 Task: Open a blank sheet, save the file as Kangaroo.txt Insert a picture of 'Kangaroo' with name  ' Kangaroo.png ' Apply border to the image, change style to straight line, color Red and width '1 pt'
Action: Mouse moved to (282, 207)
Screenshot: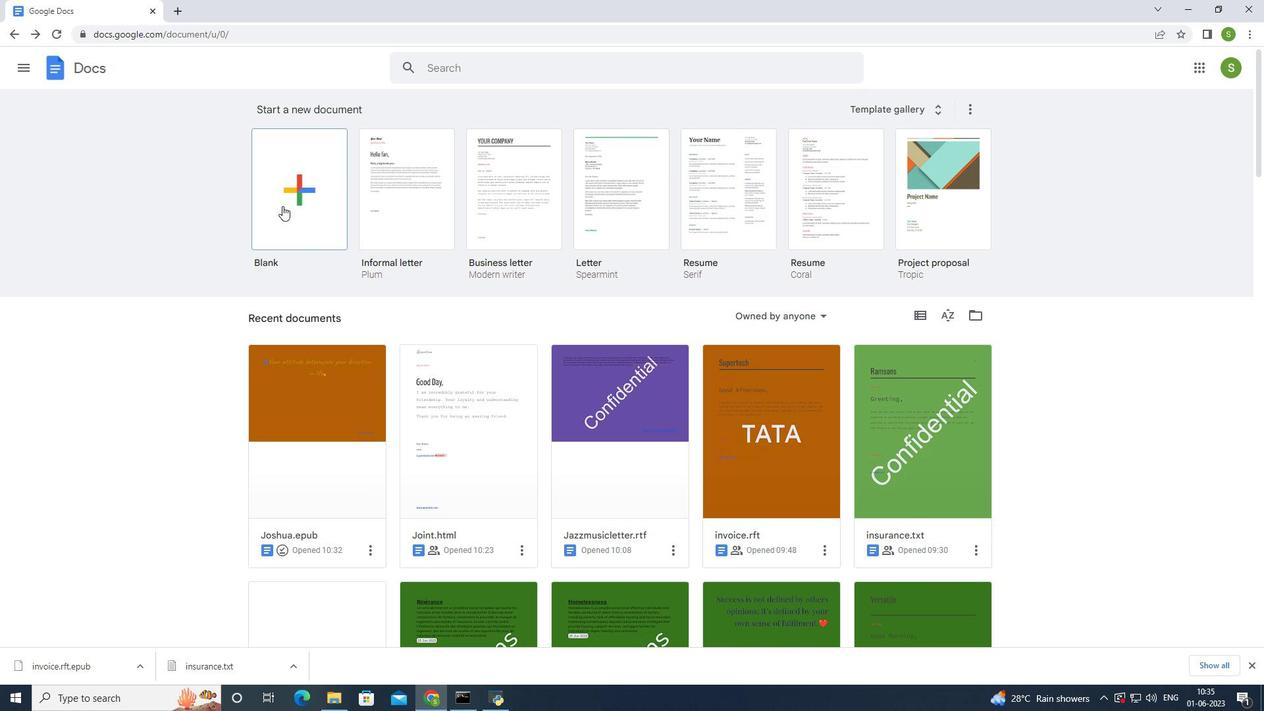 
Action: Mouse pressed left at (282, 207)
Screenshot: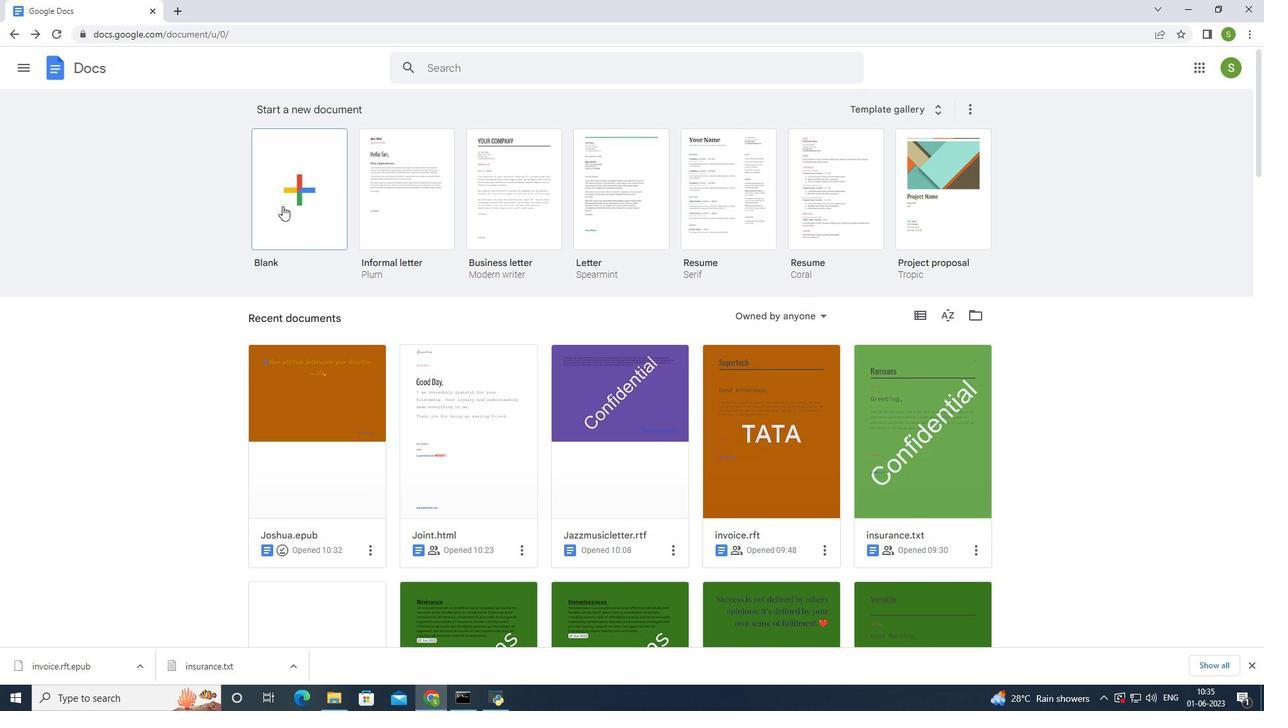 
Action: Mouse moved to (123, 59)
Screenshot: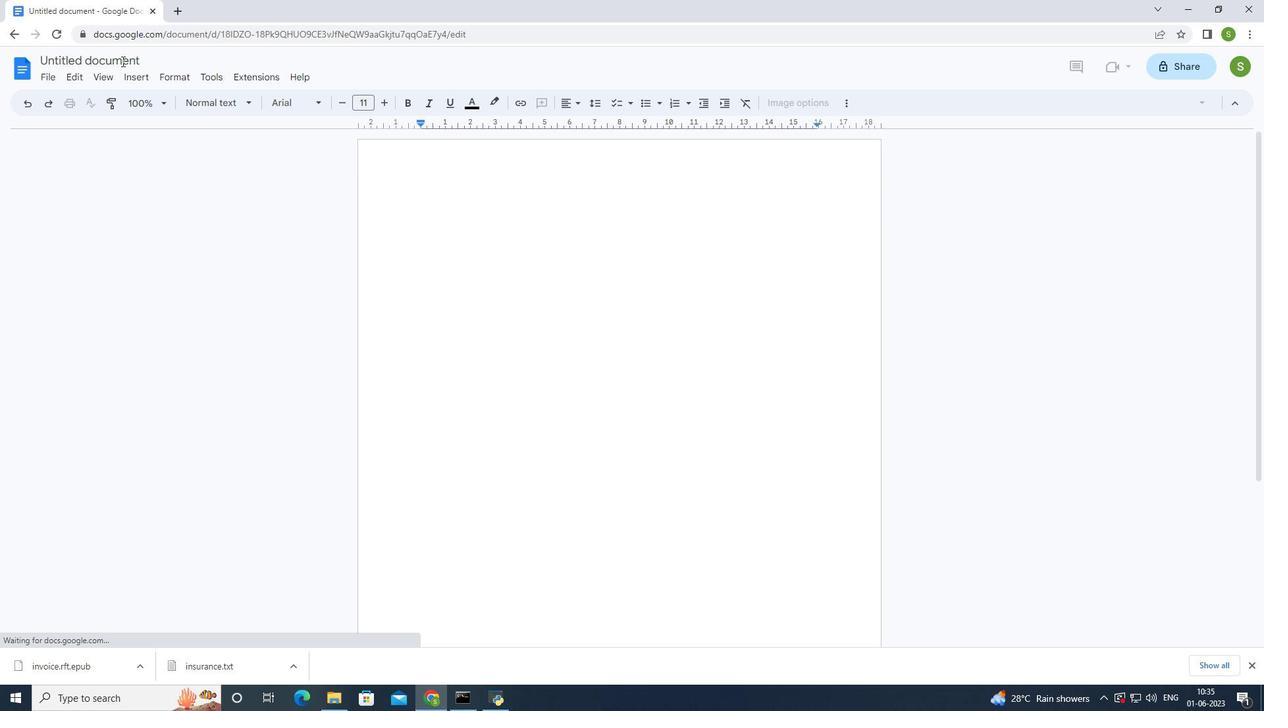 
Action: Mouse pressed left at (123, 59)
Screenshot: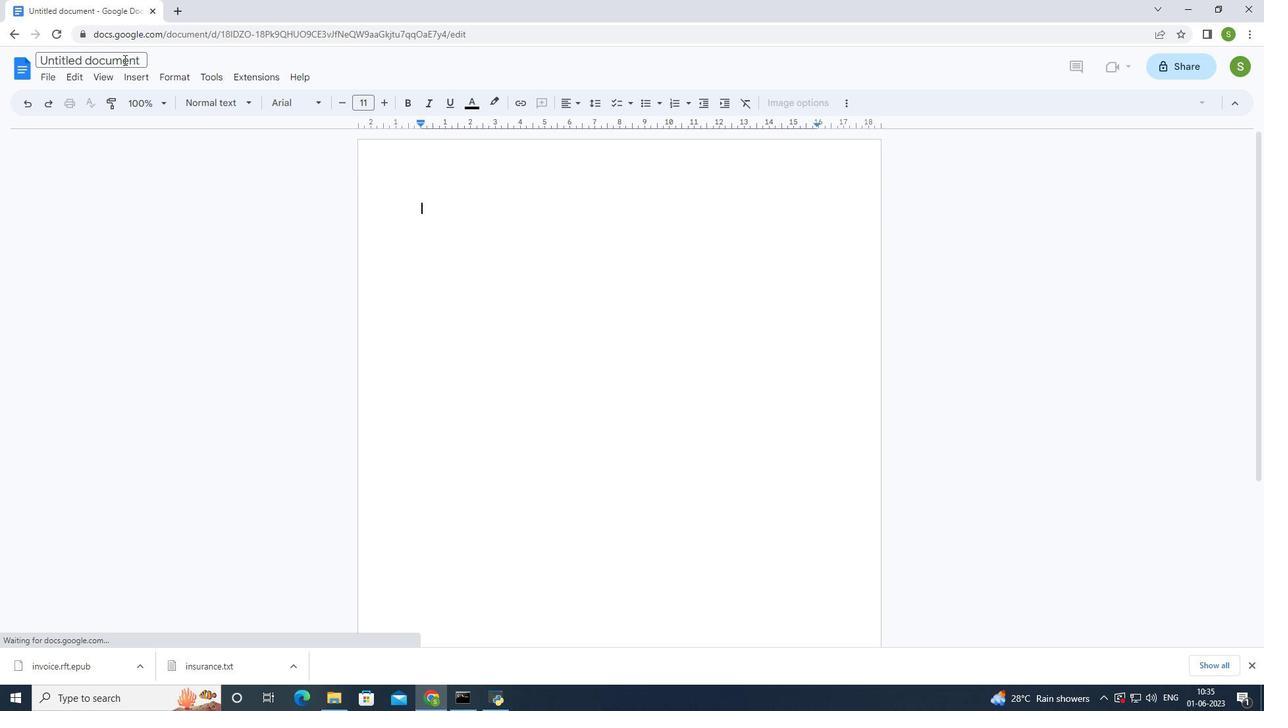 
Action: Mouse moved to (146, 217)
Screenshot: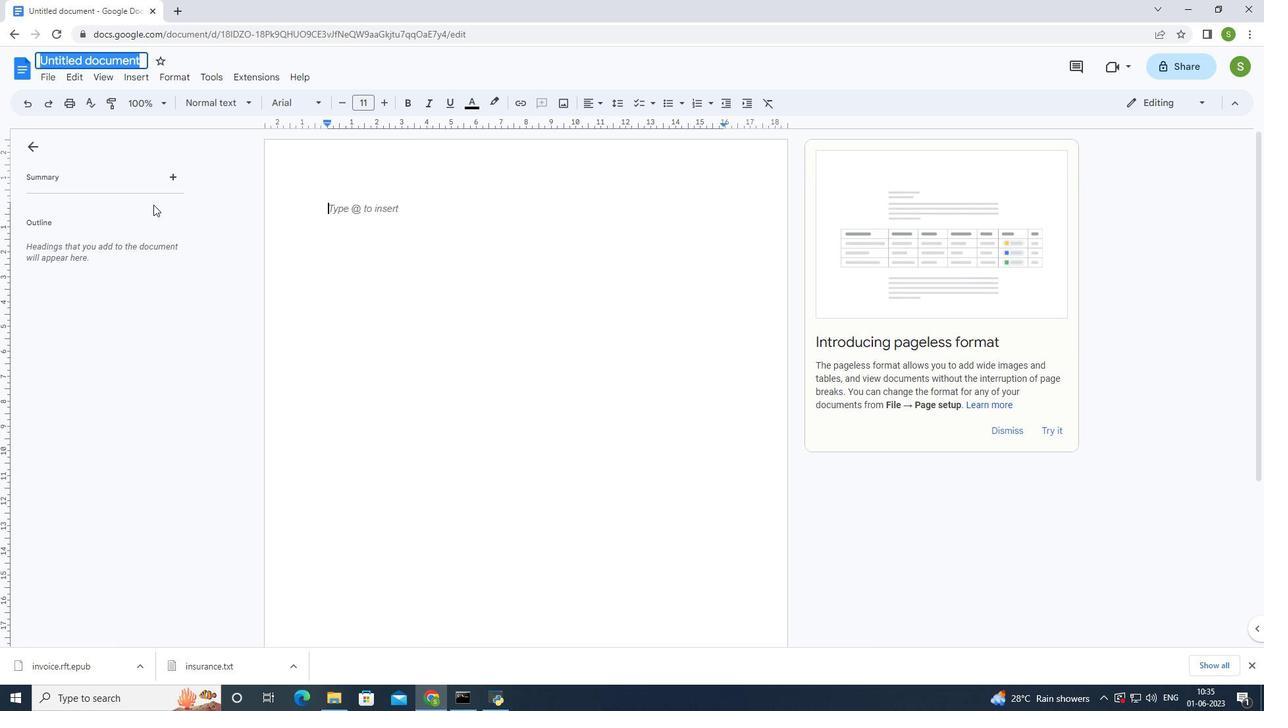
Action: Key pressed <Key.shift>Kangaroo.txt<Key.enter>
Screenshot: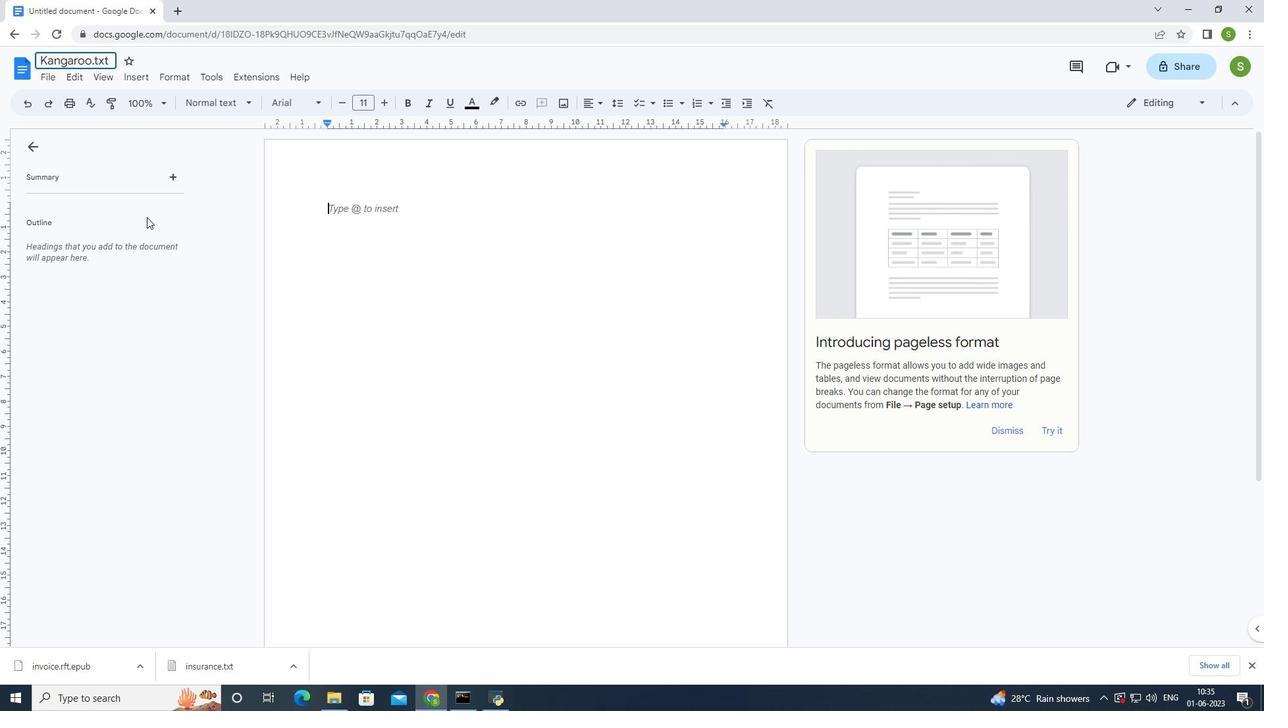 
Action: Mouse moved to (177, 9)
Screenshot: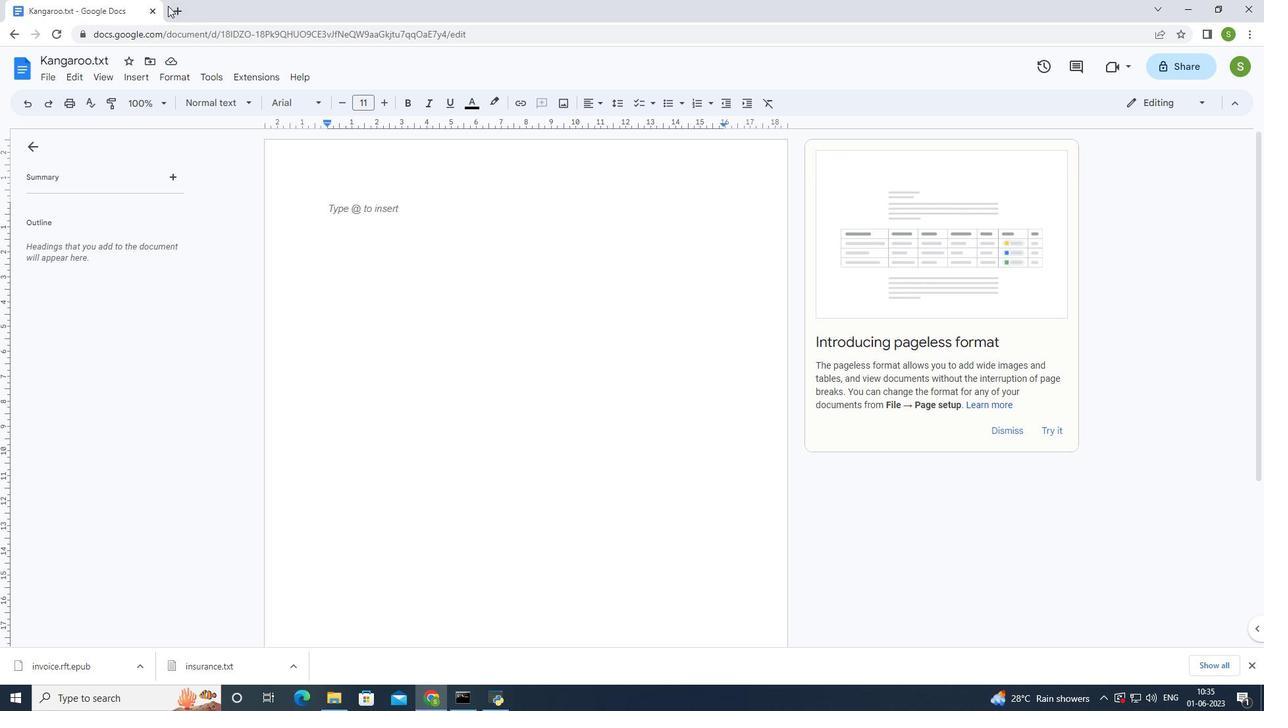 
Action: Mouse pressed left at (177, 9)
Screenshot: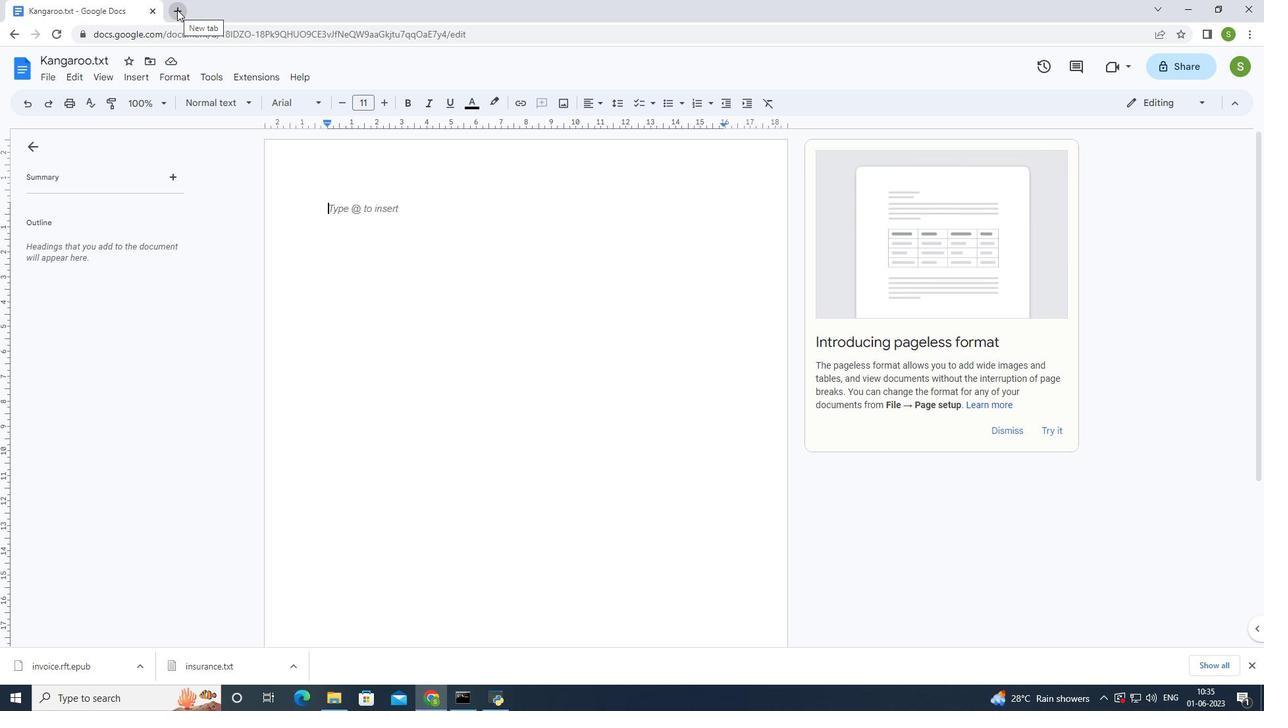 
Action: Mouse moved to (191, 28)
Screenshot: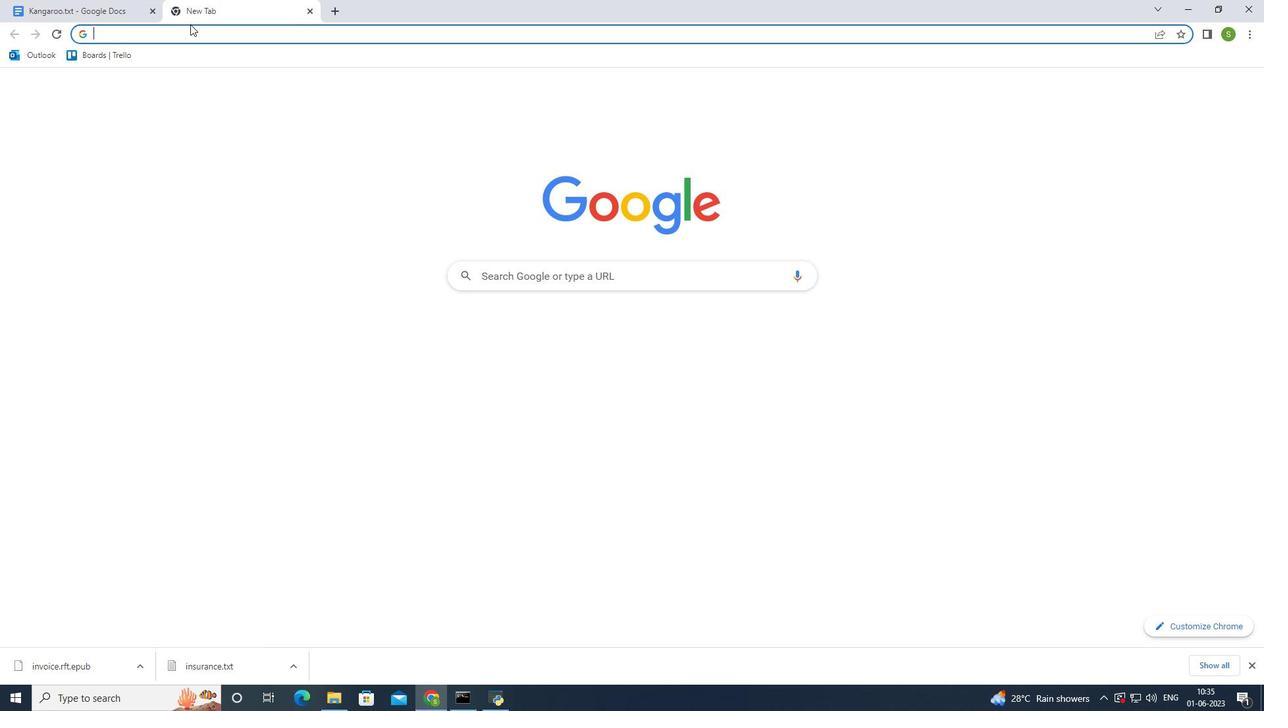 
Action: Mouse pressed left at (191, 28)
Screenshot: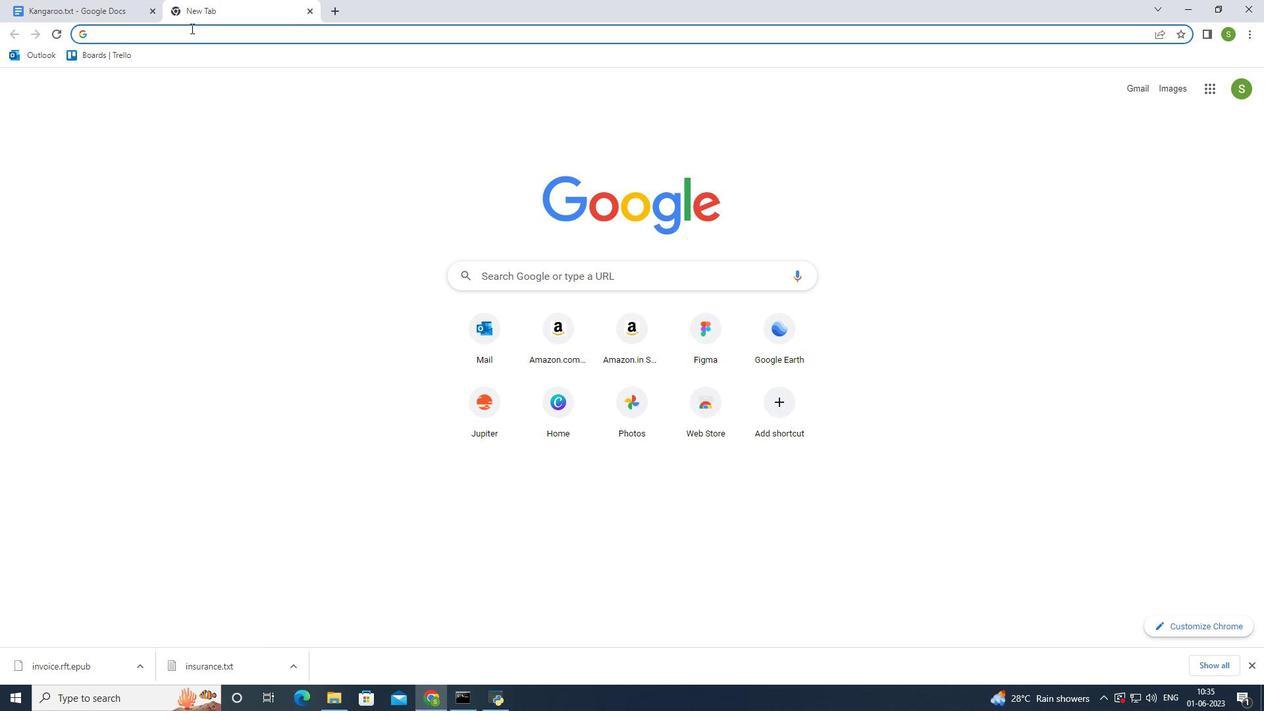 
Action: Mouse moved to (191, 29)
Screenshot: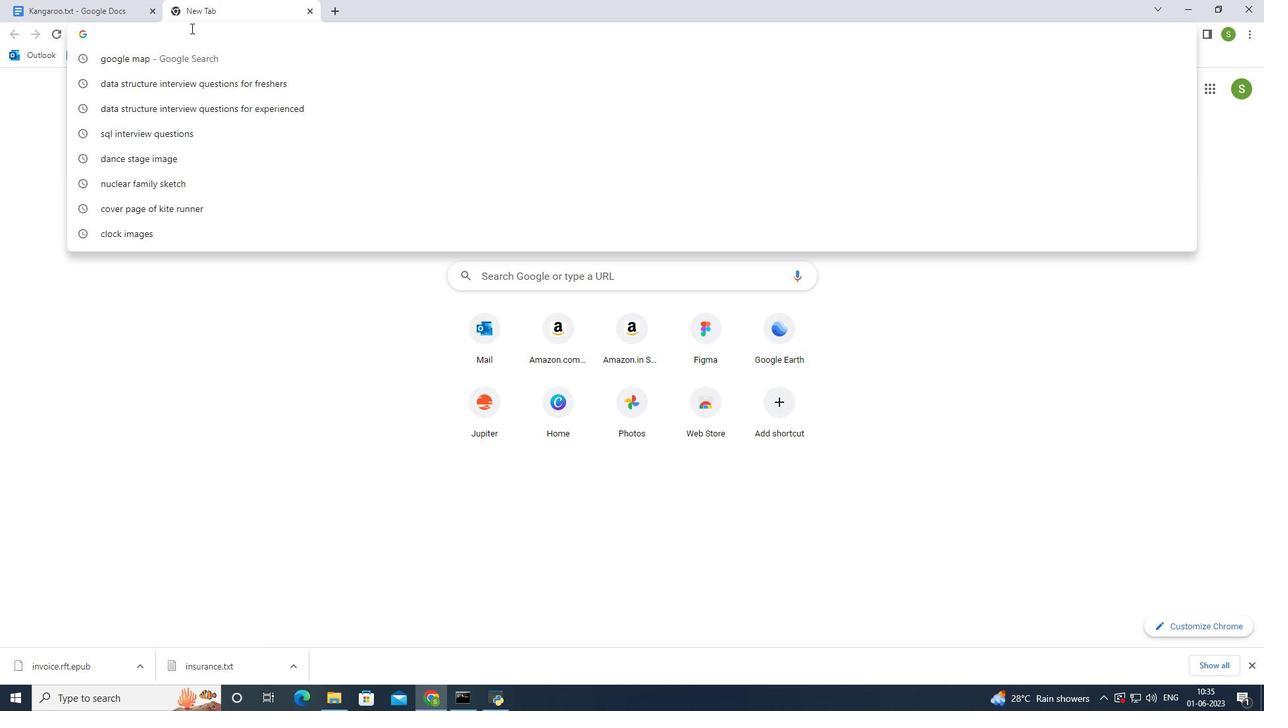 
Action: Key pressed kangaroo<Key.space>image<Key.enter>
Screenshot: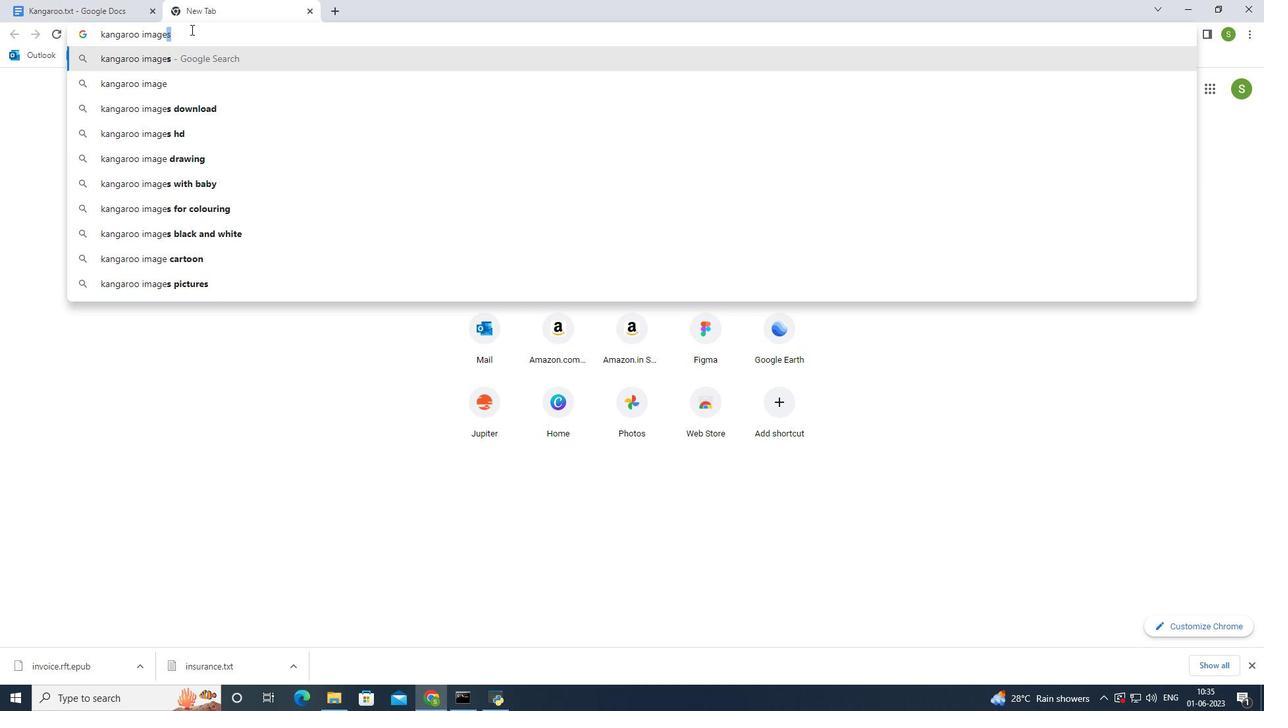 
Action: Mouse moved to (210, 112)
Screenshot: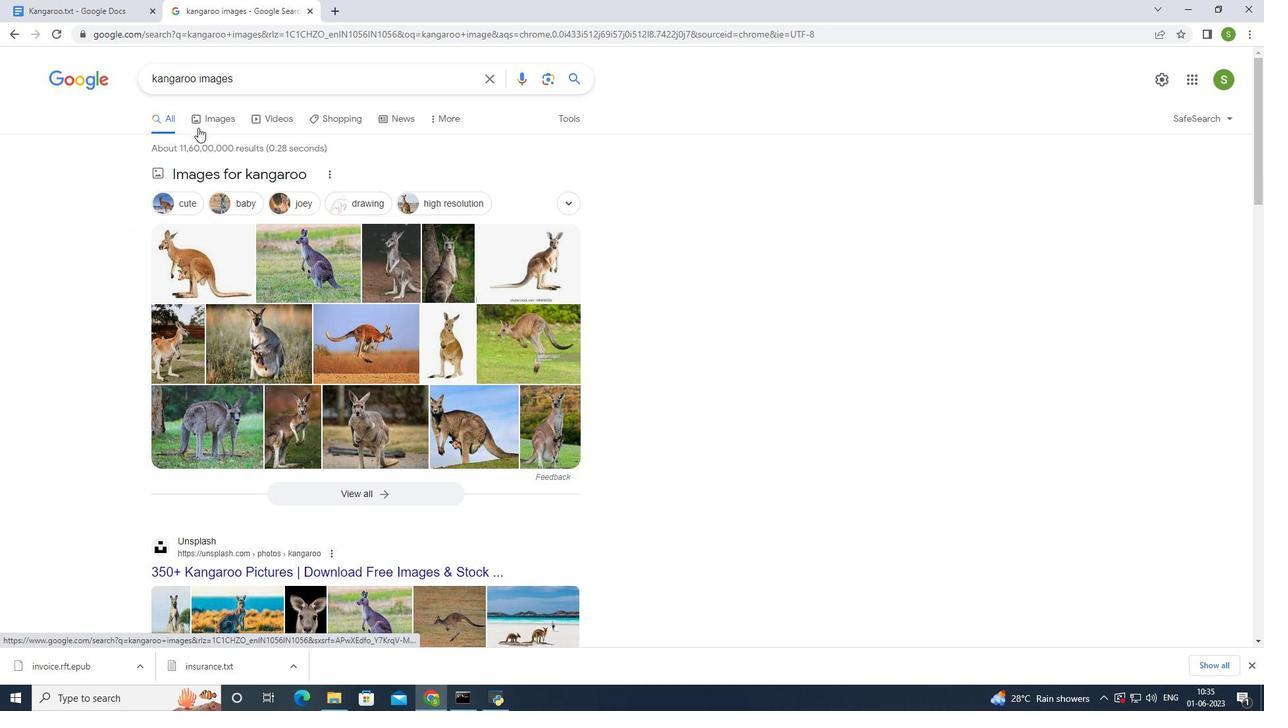 
Action: Mouse pressed left at (210, 112)
Screenshot: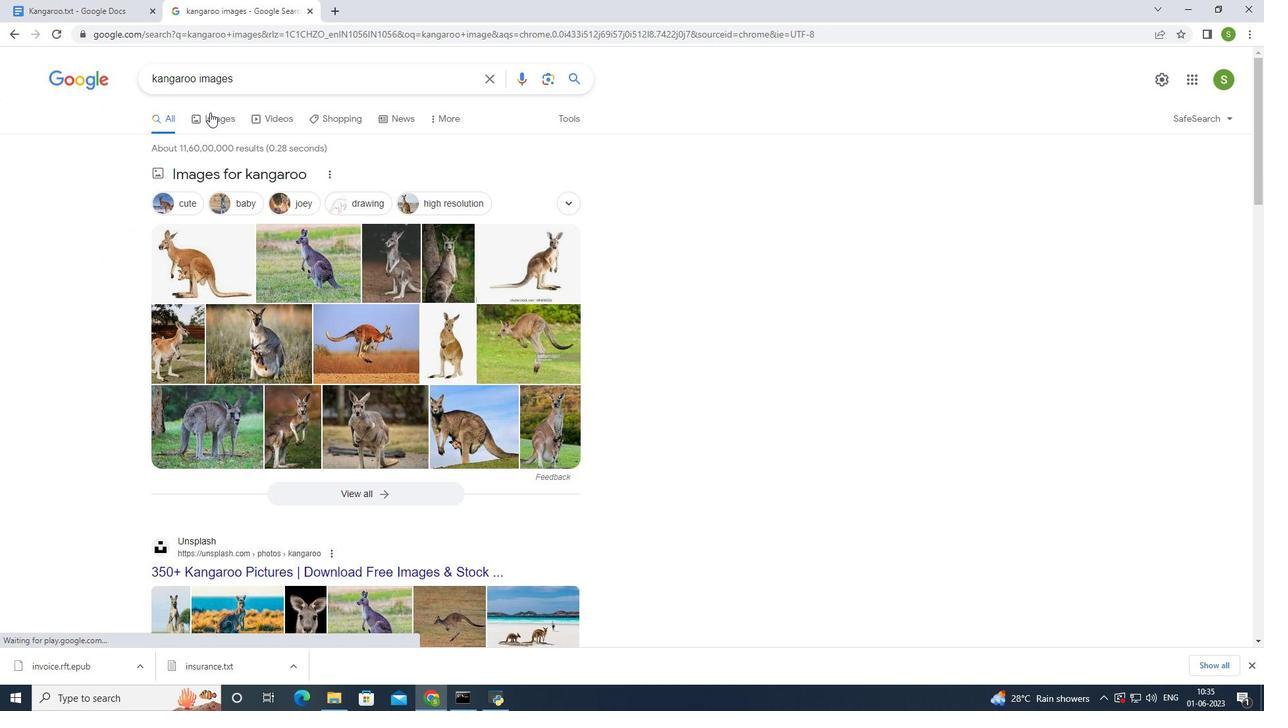 
Action: Mouse moved to (372, 281)
Screenshot: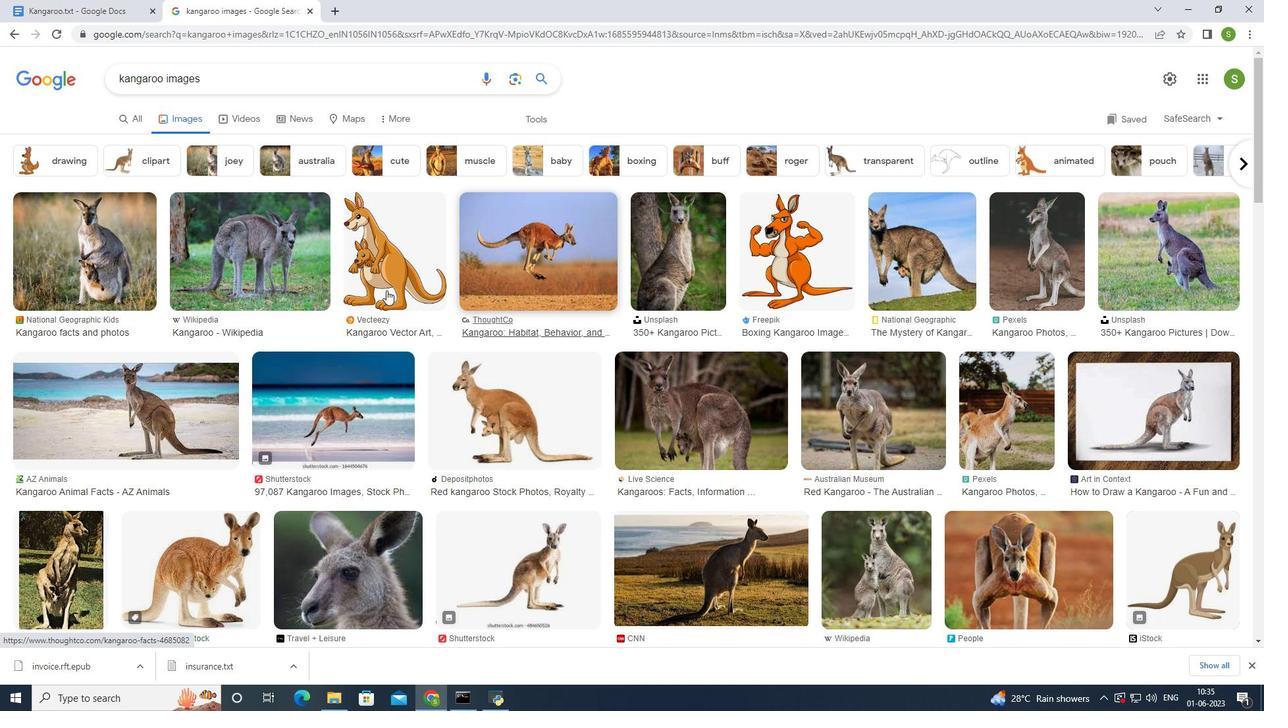 
Action: Mouse pressed left at (372, 281)
Screenshot: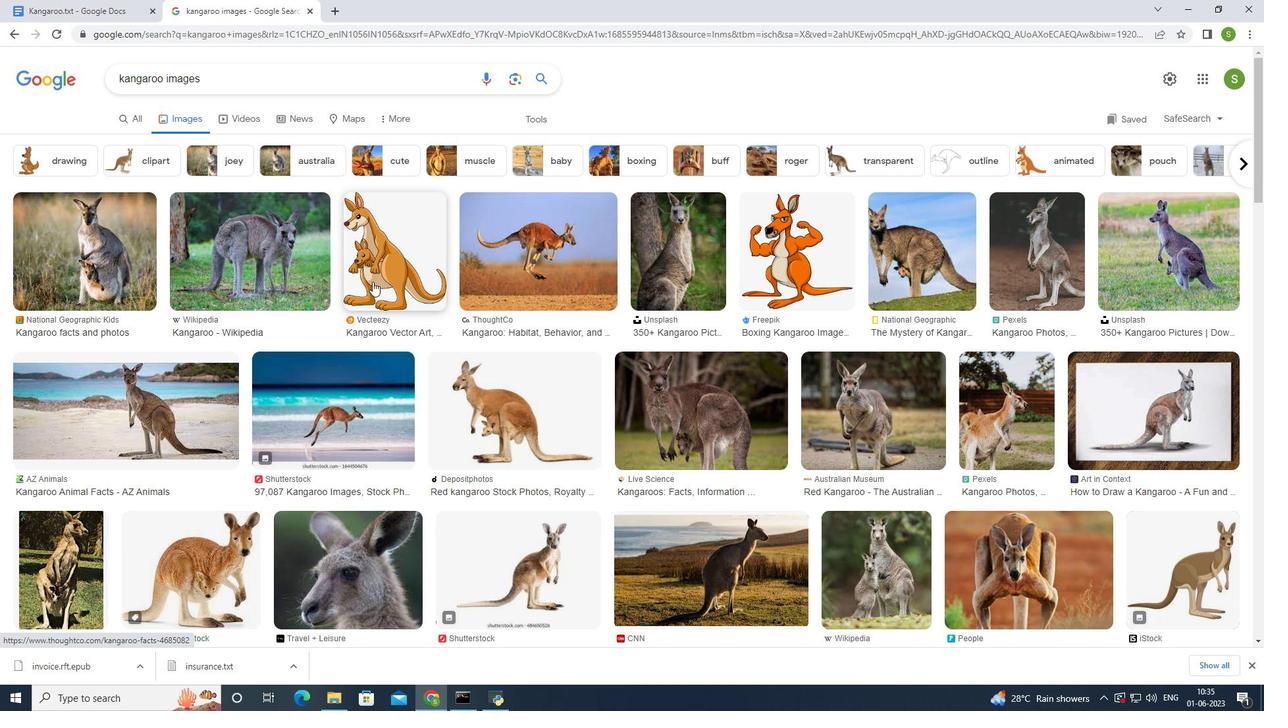 
Action: Mouse moved to (939, 321)
Screenshot: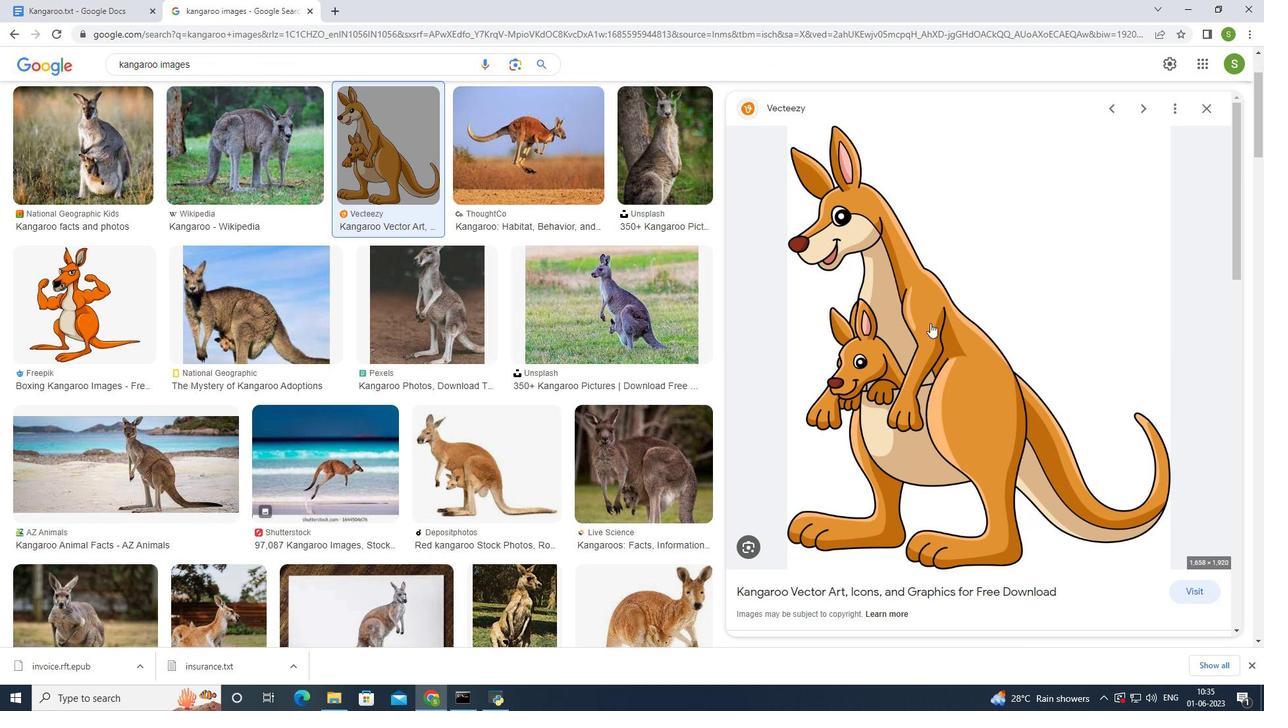 
Action: Mouse pressed right at (939, 321)
Screenshot: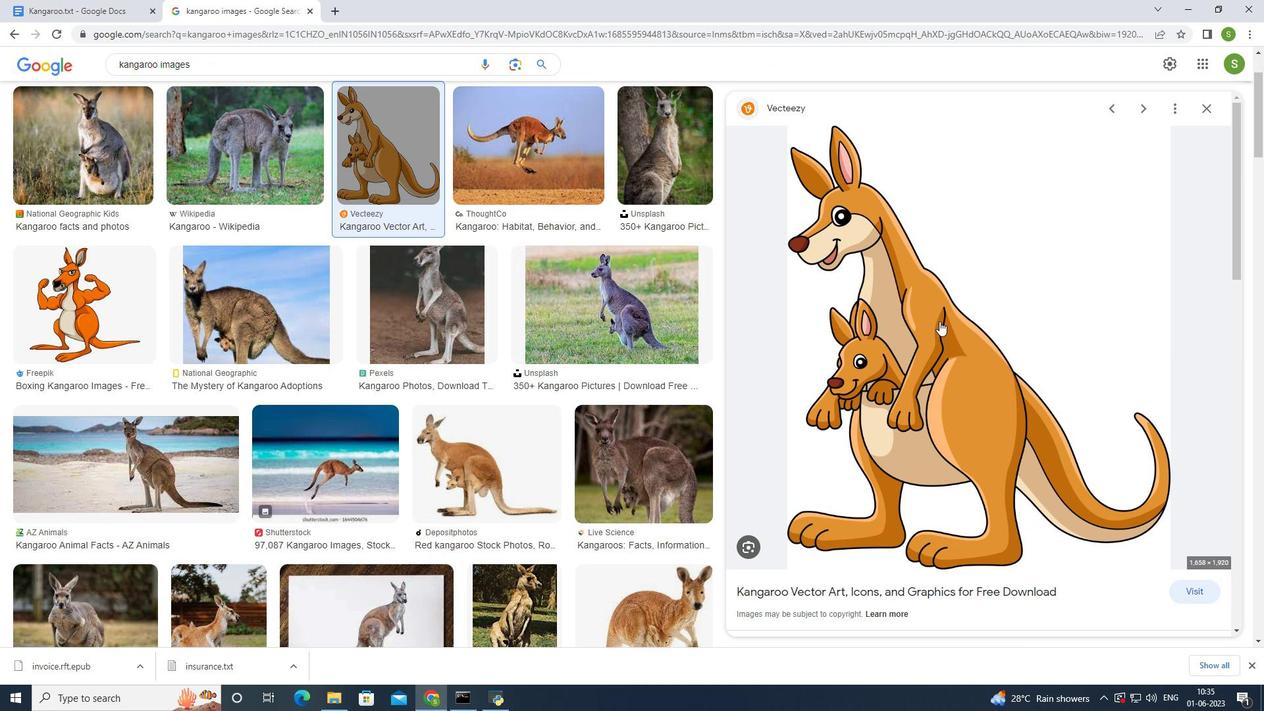
Action: Mouse moved to (982, 466)
Screenshot: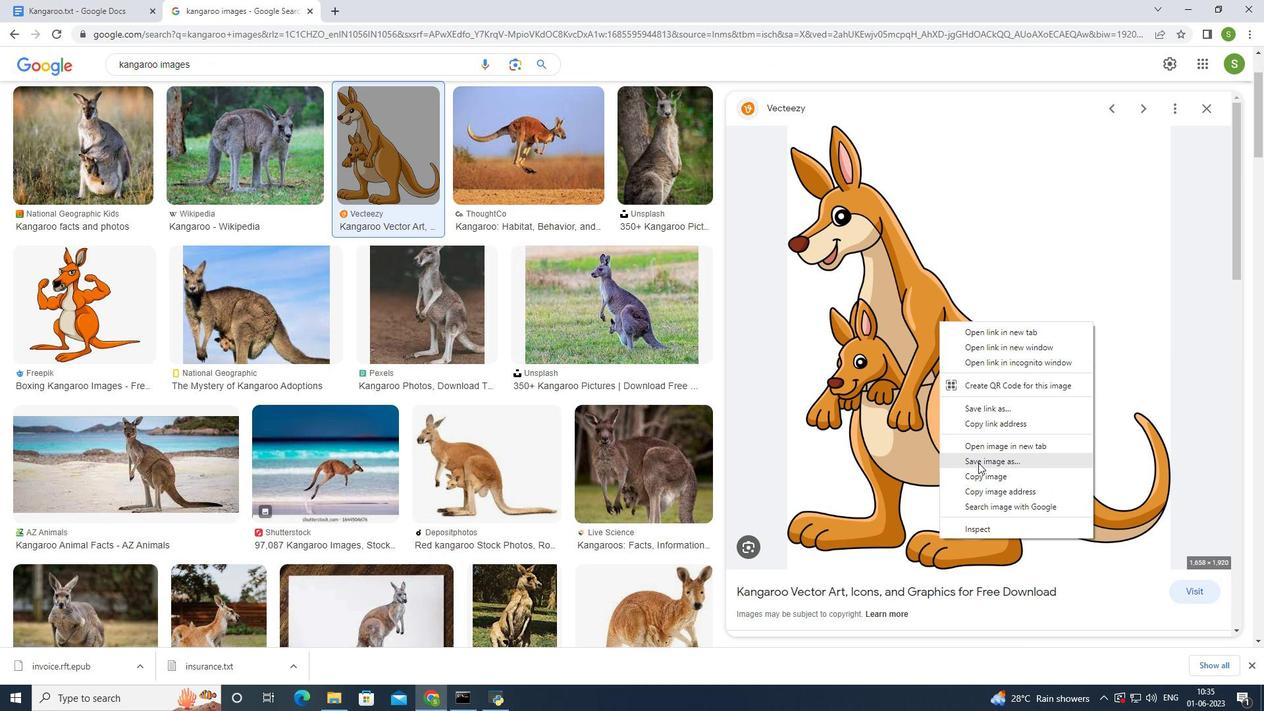 
Action: Mouse pressed left at (982, 466)
Screenshot: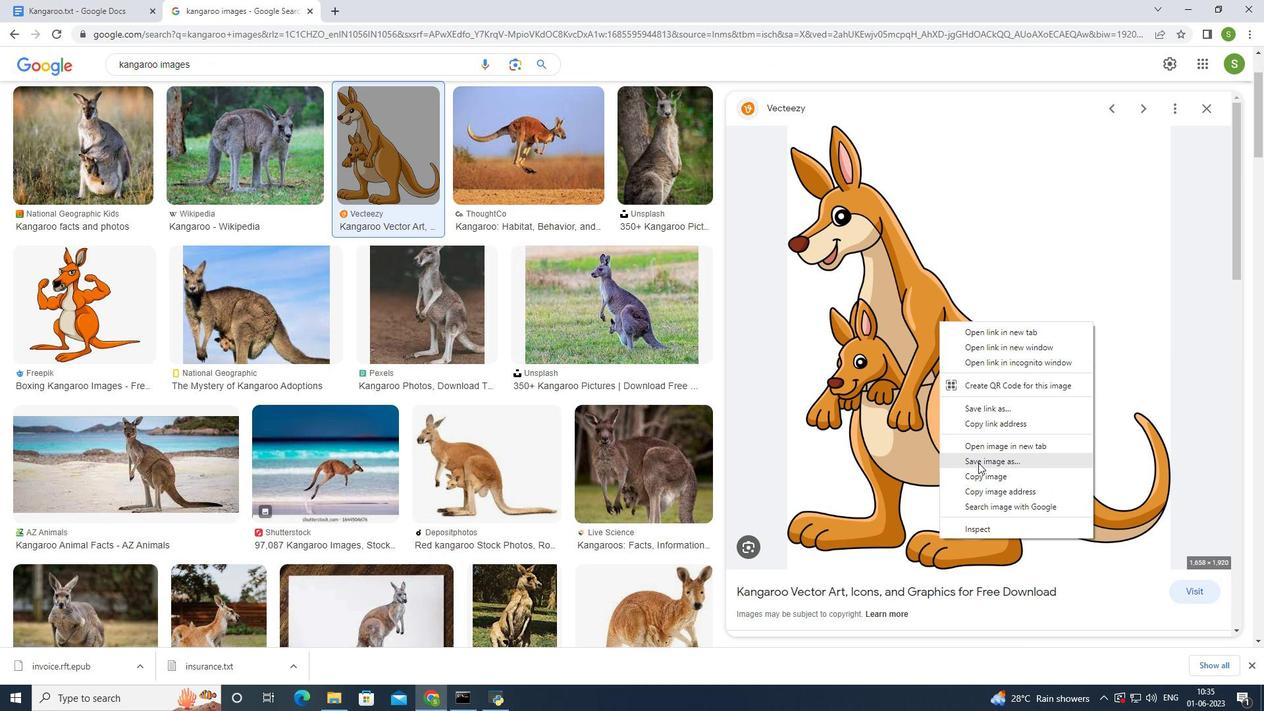 
Action: Mouse moved to (334, 237)
Screenshot: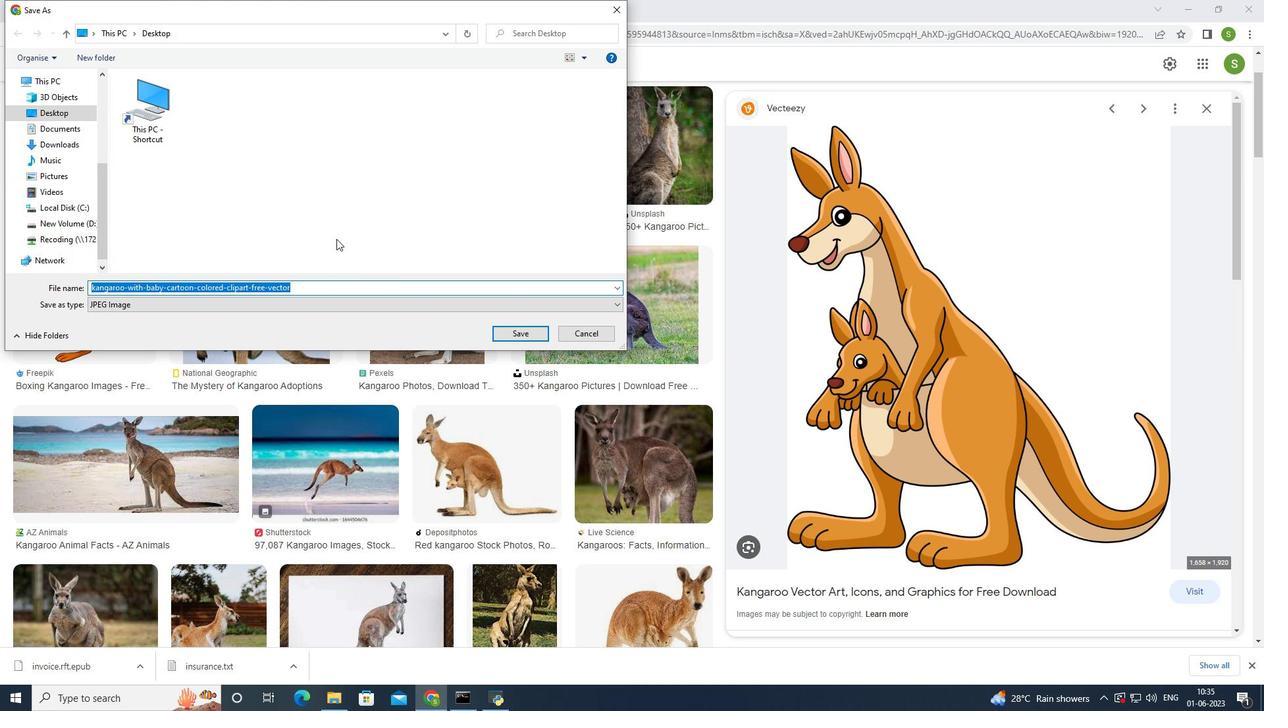 
Action: Key pressed <Key.shift>kangaroo.png<Key.enter>
Screenshot: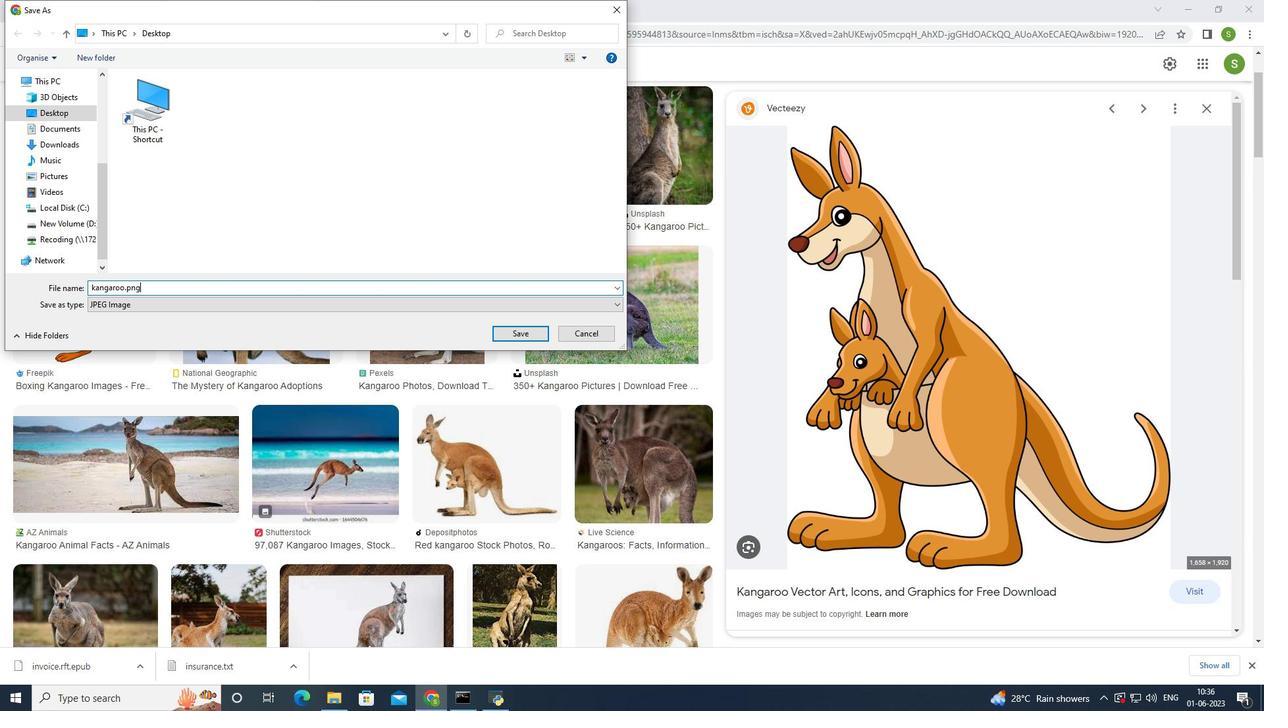 
Action: Mouse moved to (121, 9)
Screenshot: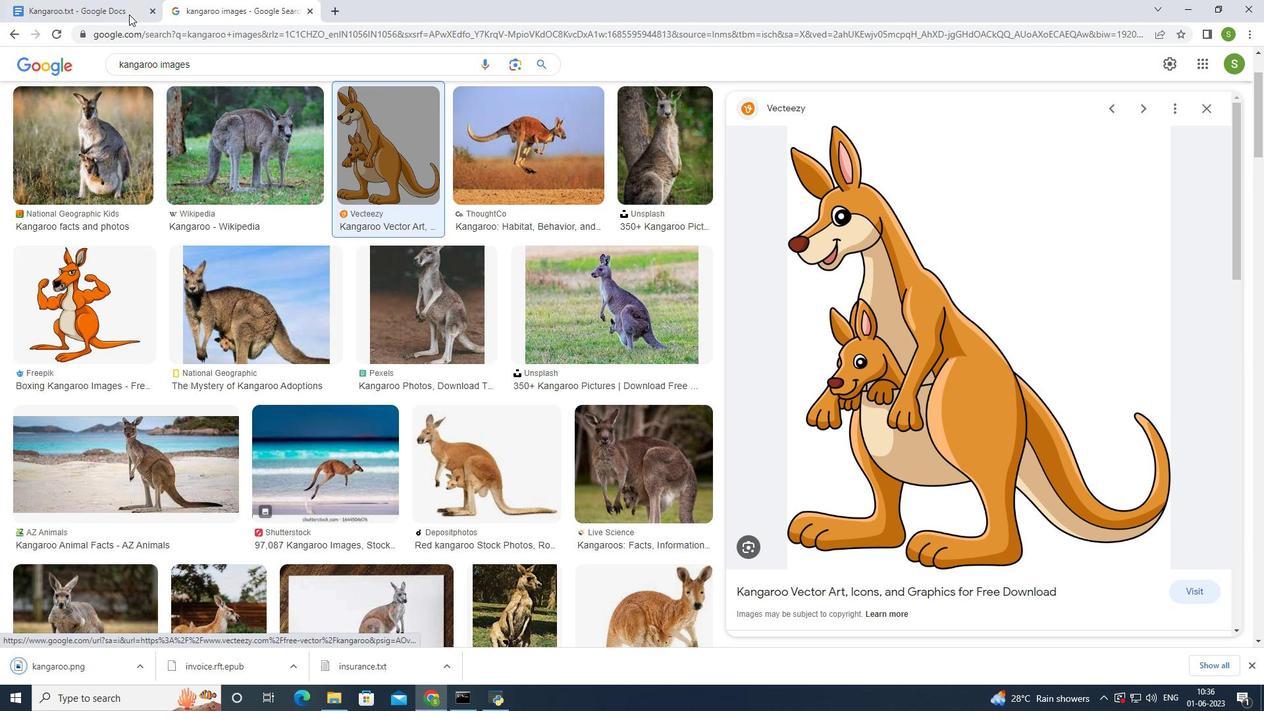 
Action: Mouse pressed left at (121, 9)
Screenshot: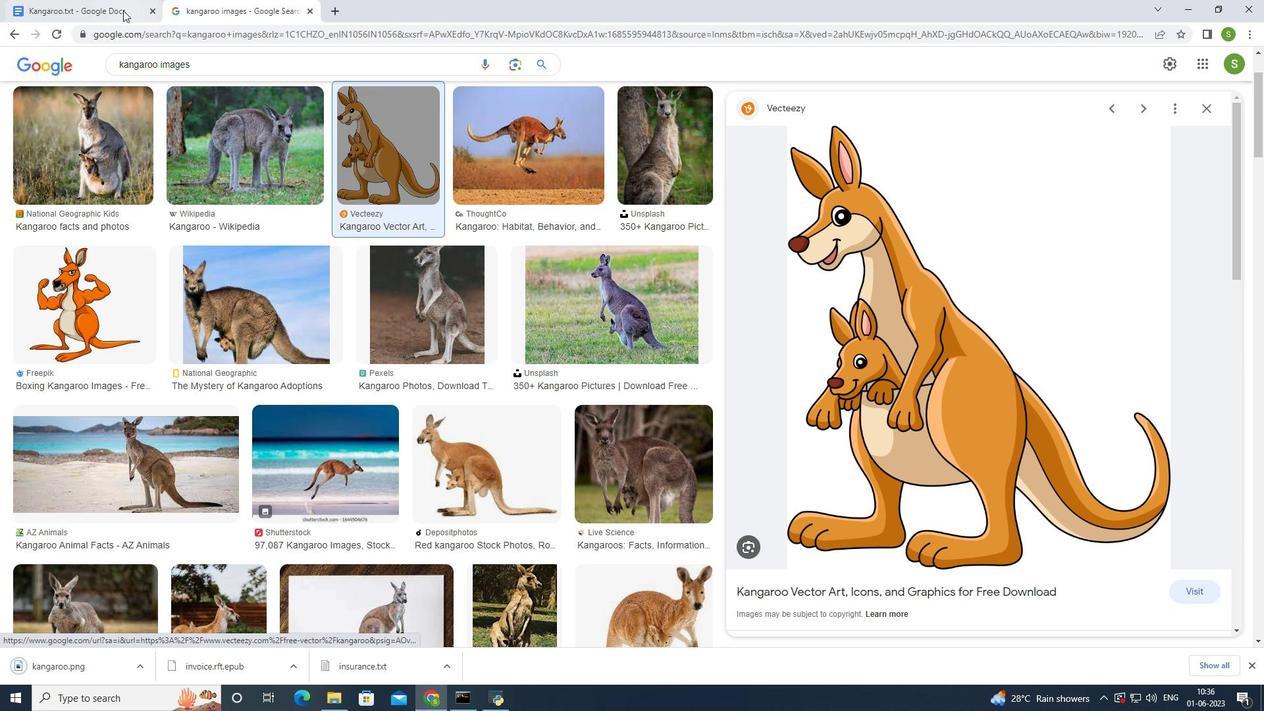 
Action: Mouse moved to (52, 79)
Screenshot: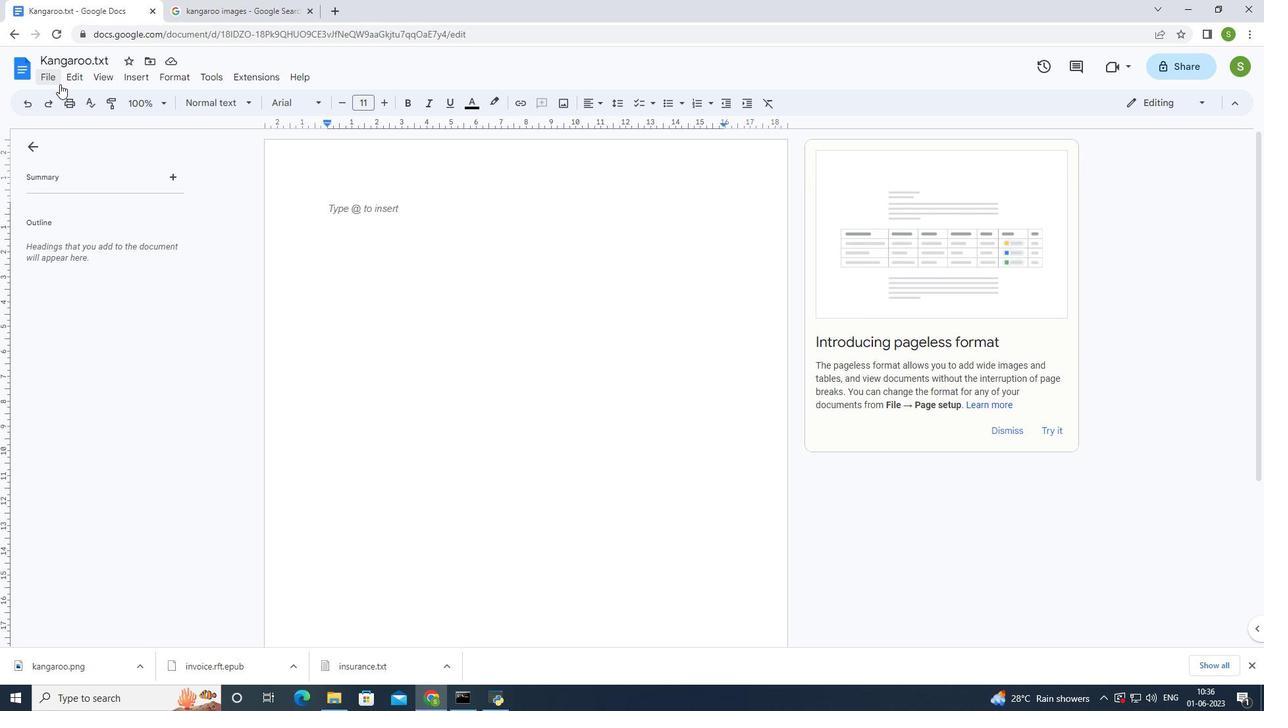 
Action: Mouse pressed left at (52, 79)
Screenshot: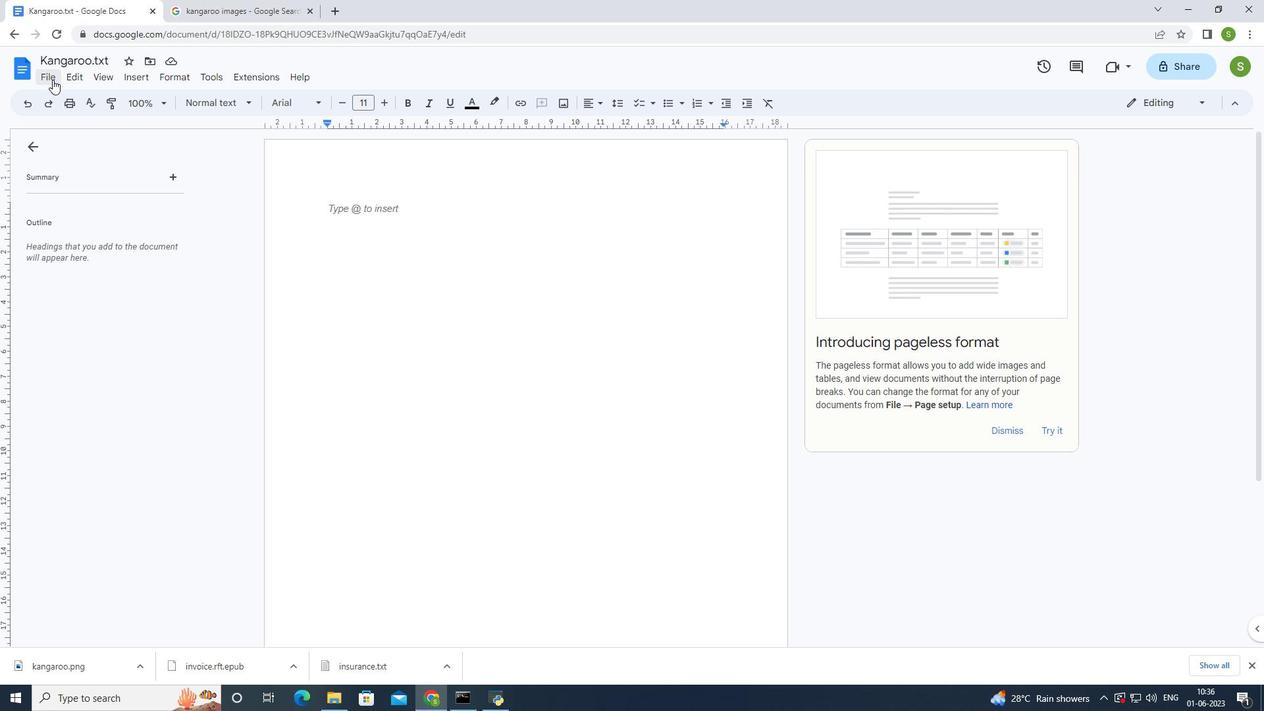 
Action: Mouse moved to (144, 95)
Screenshot: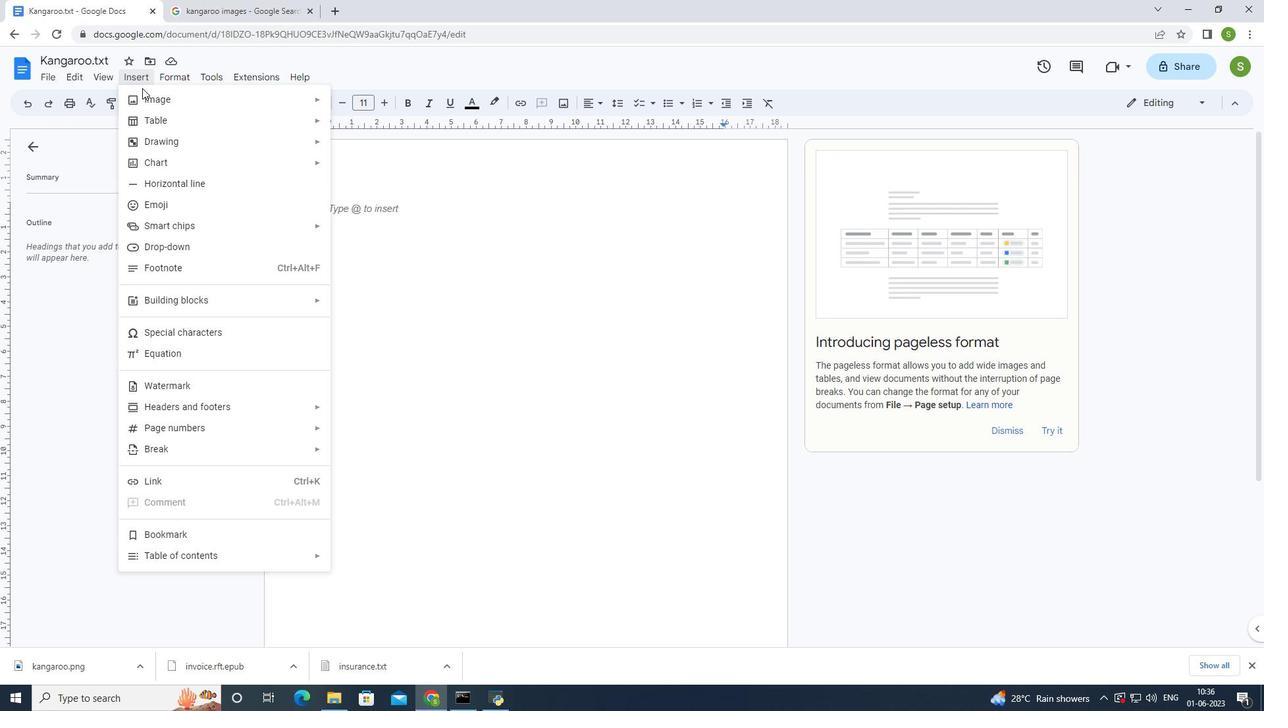 
Action: Mouse pressed left at (144, 95)
Screenshot: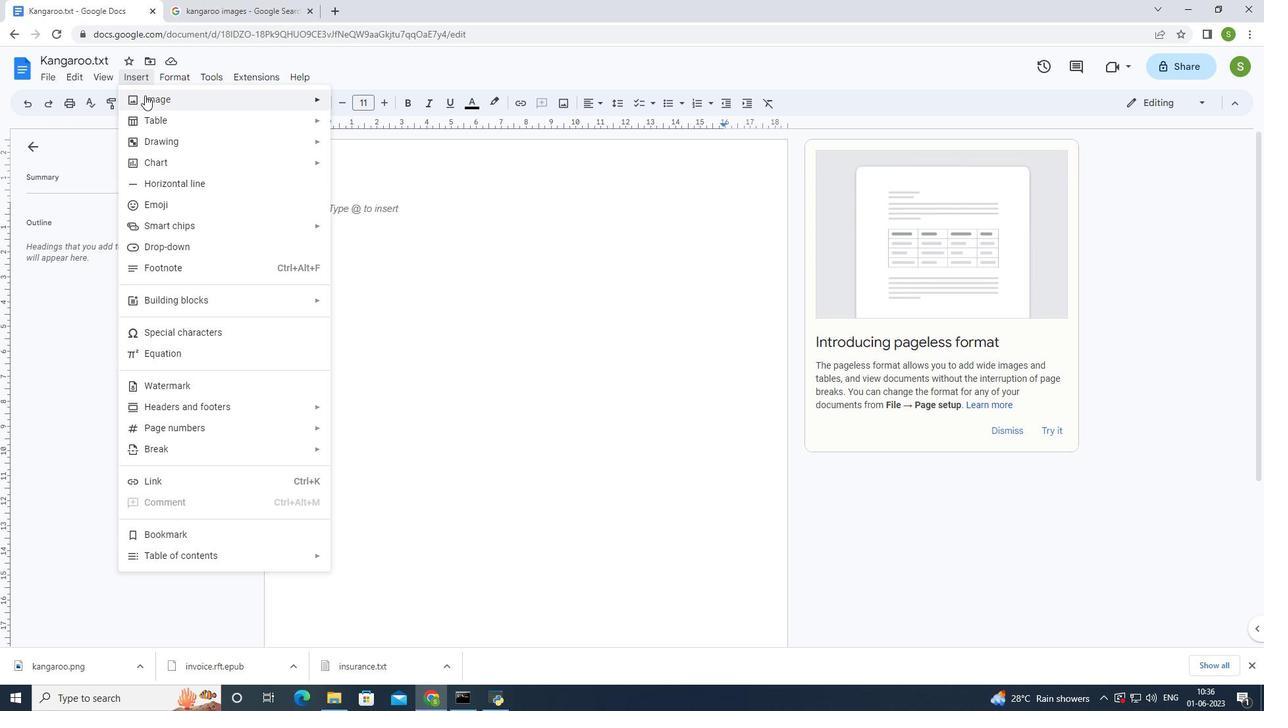 
Action: Mouse moved to (413, 102)
Screenshot: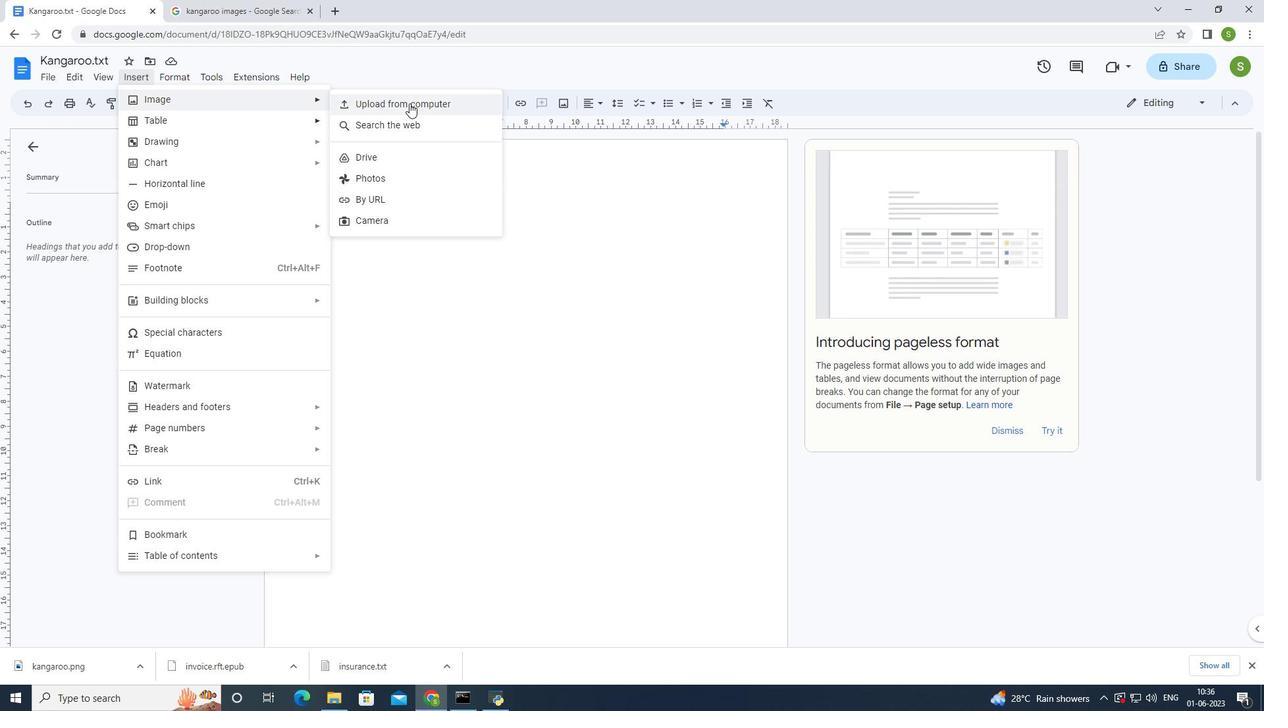 
Action: Mouse pressed left at (413, 102)
Screenshot: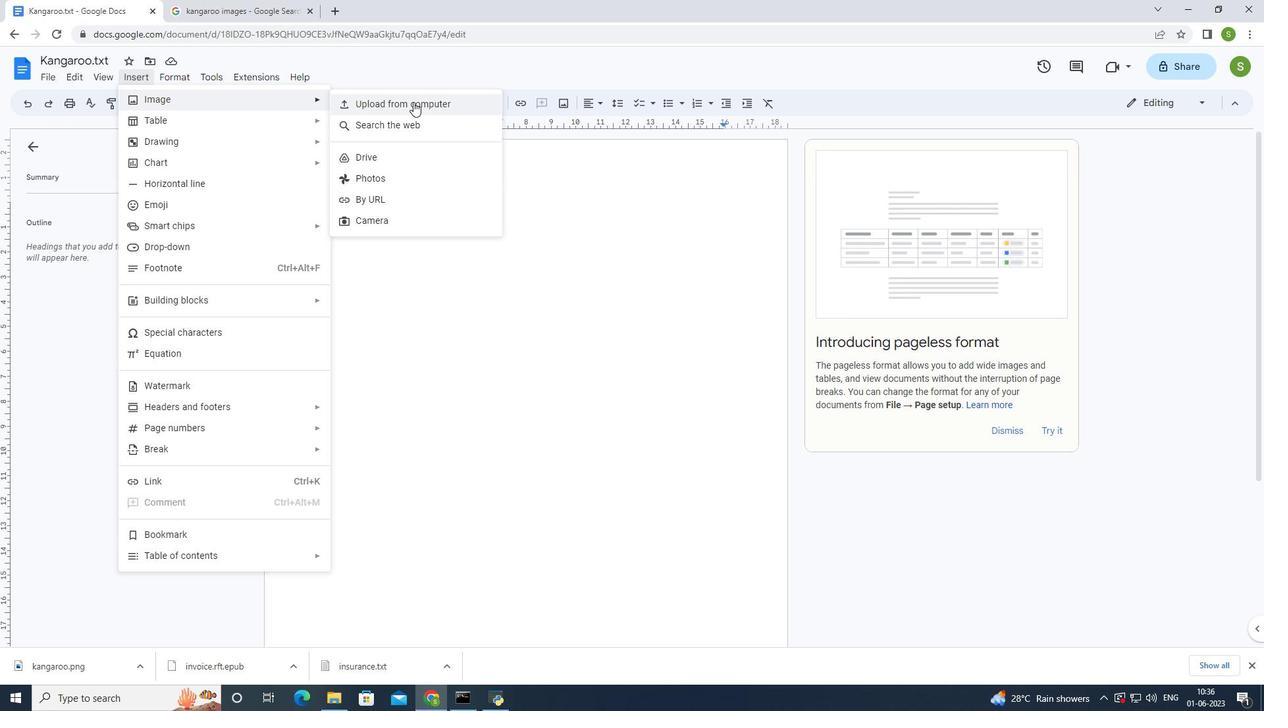 
Action: Mouse moved to (156, 111)
Screenshot: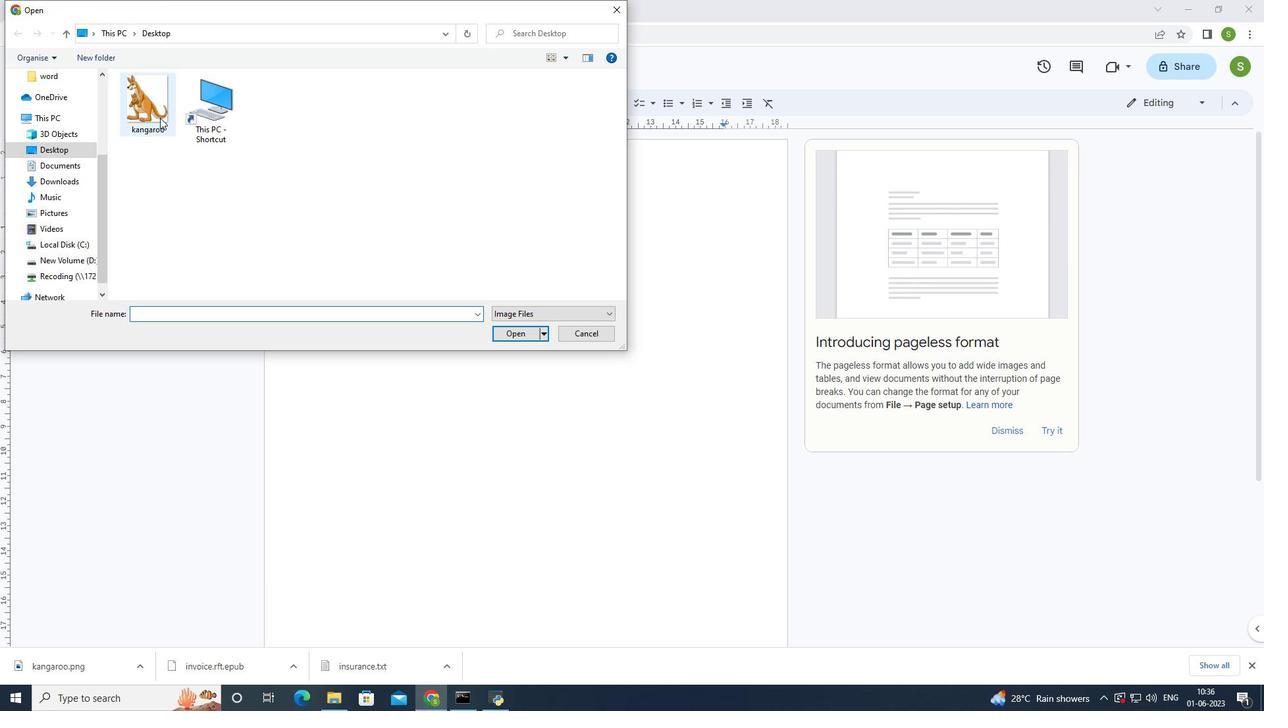 
Action: Mouse pressed left at (156, 111)
Screenshot: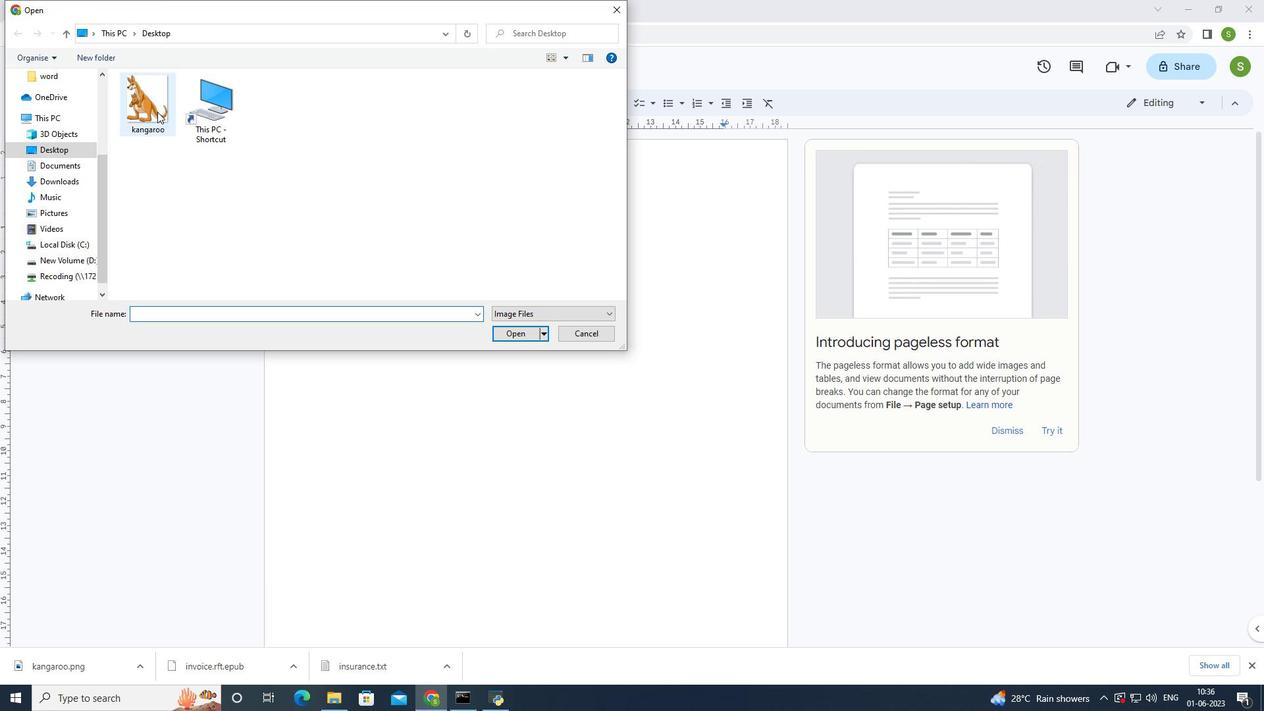 
Action: Mouse moved to (530, 338)
Screenshot: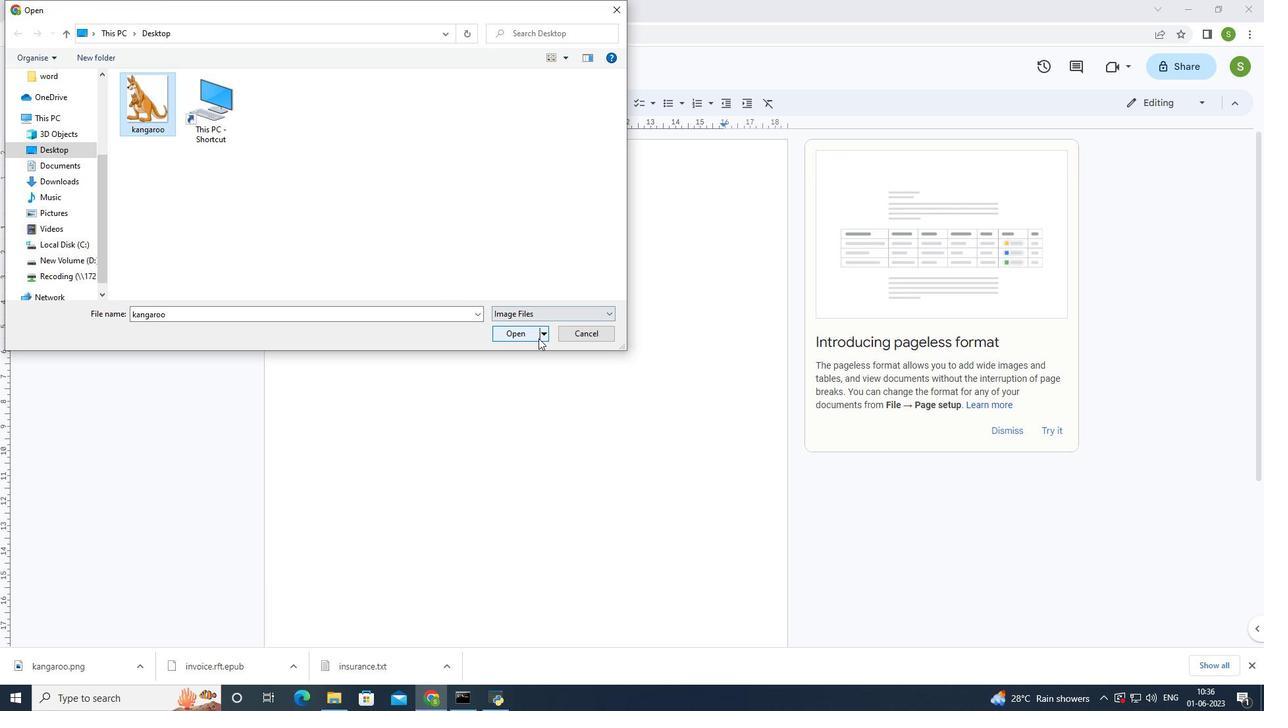 
Action: Mouse pressed left at (530, 338)
Screenshot: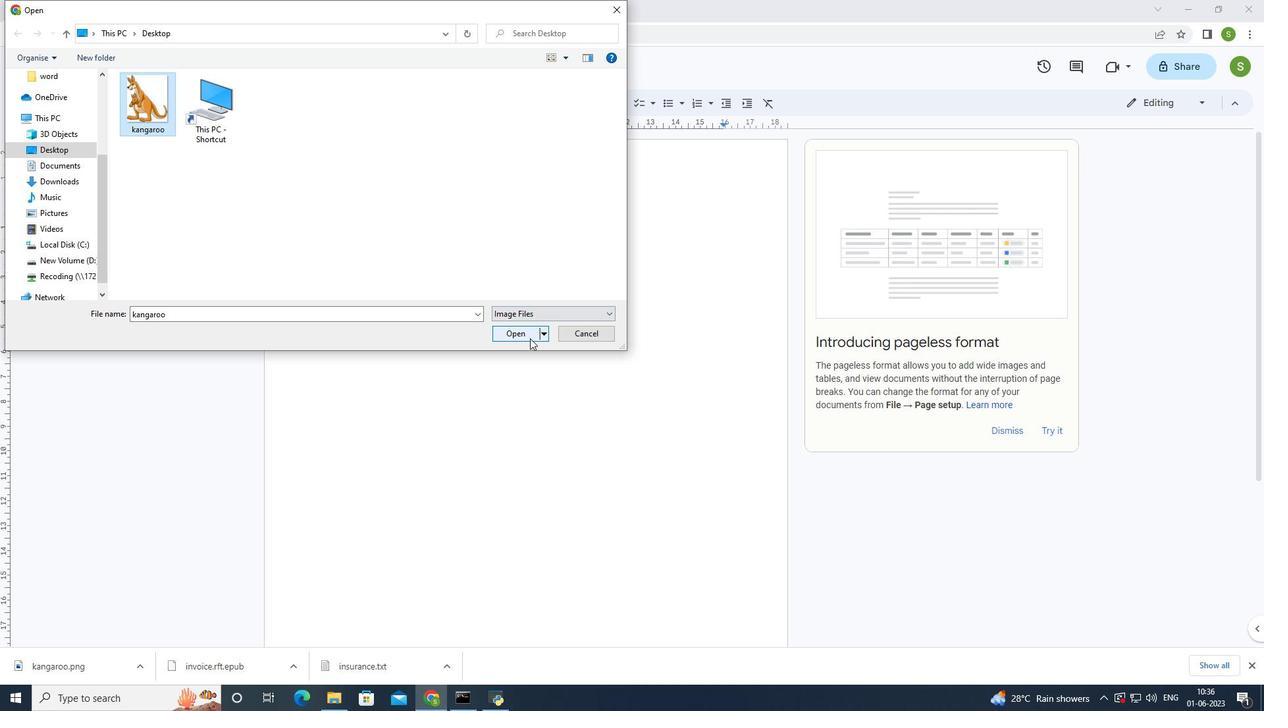 
Action: Mouse moved to (534, 337)
Screenshot: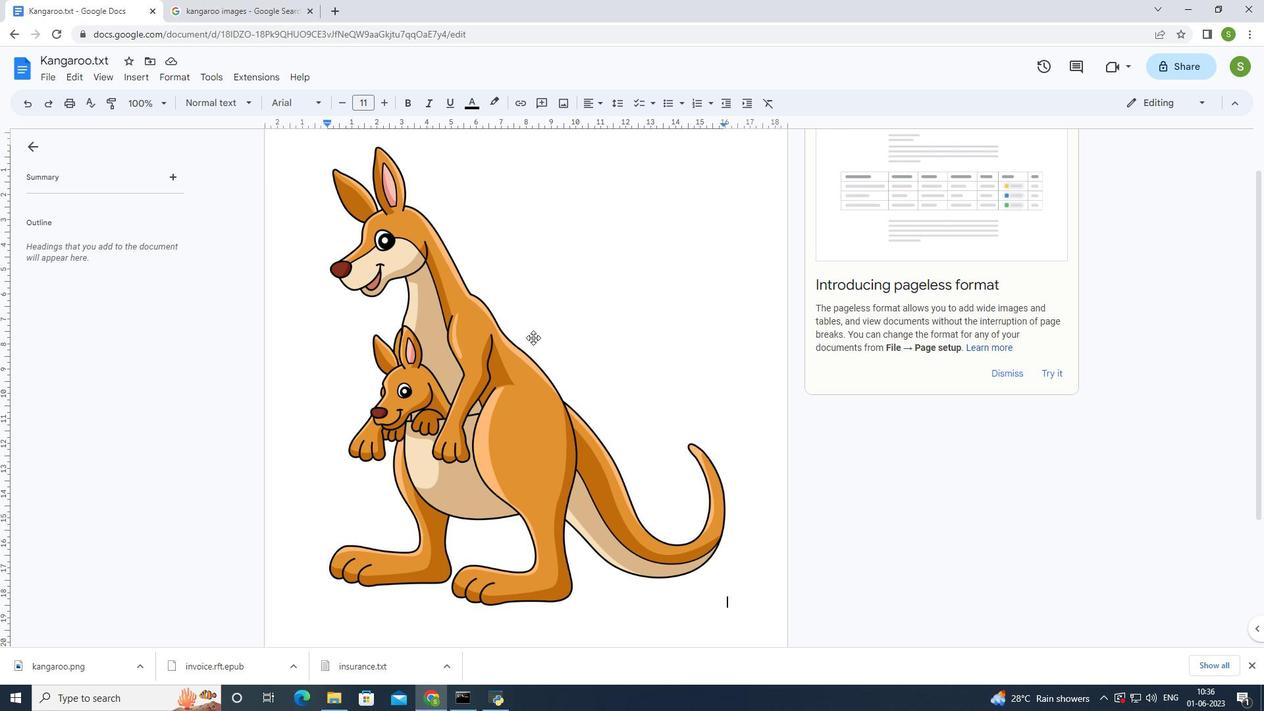 
Action: Mouse pressed left at (534, 337)
Screenshot: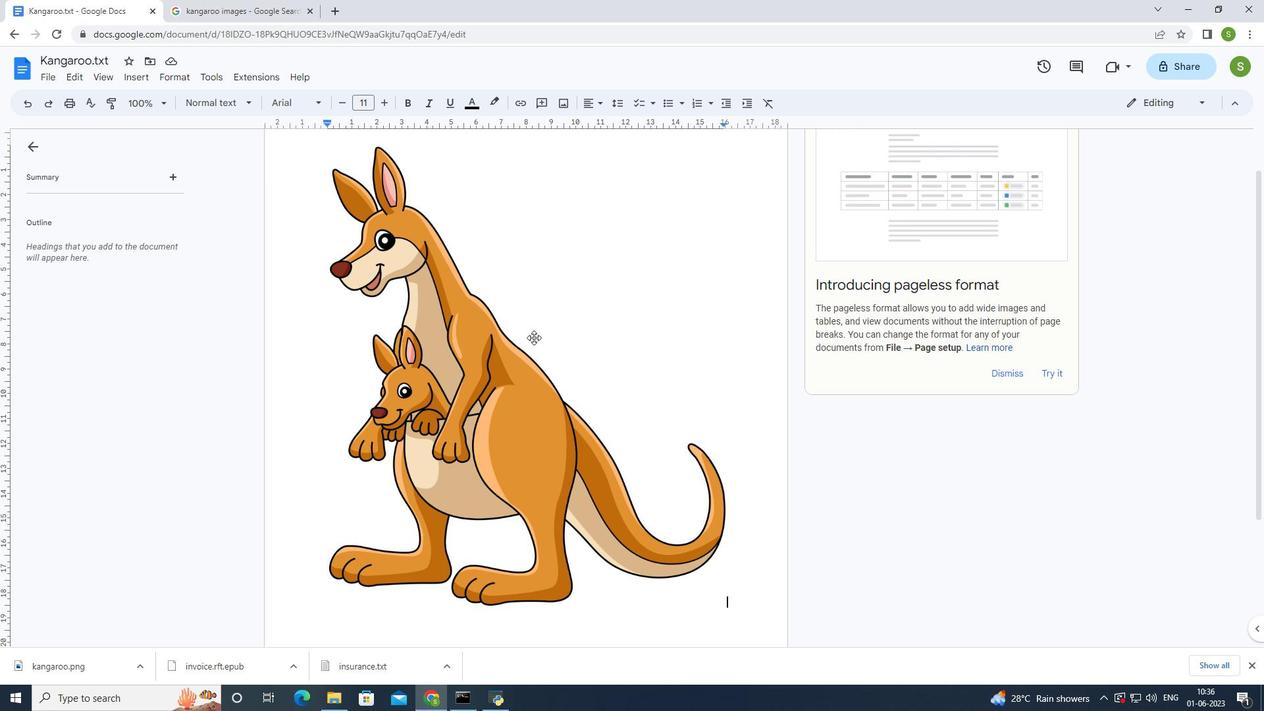 
Action: Mouse moved to (509, 106)
Screenshot: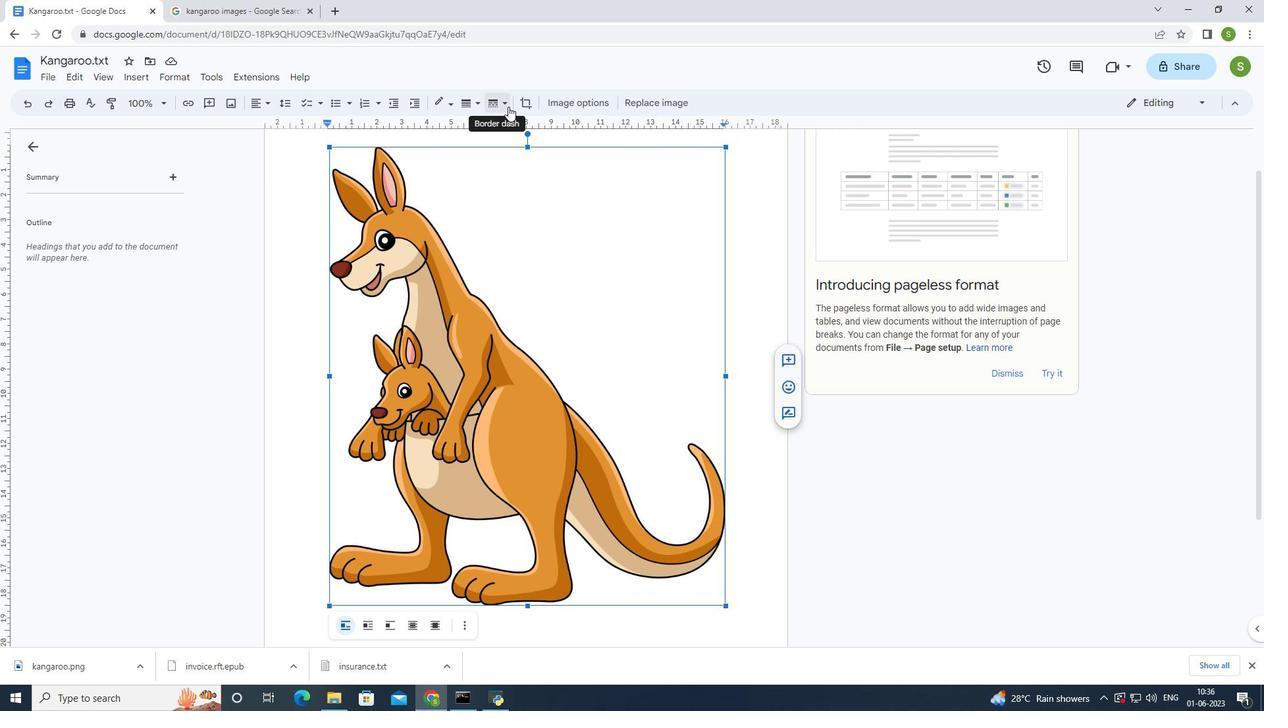
Action: Mouse pressed left at (509, 106)
Screenshot: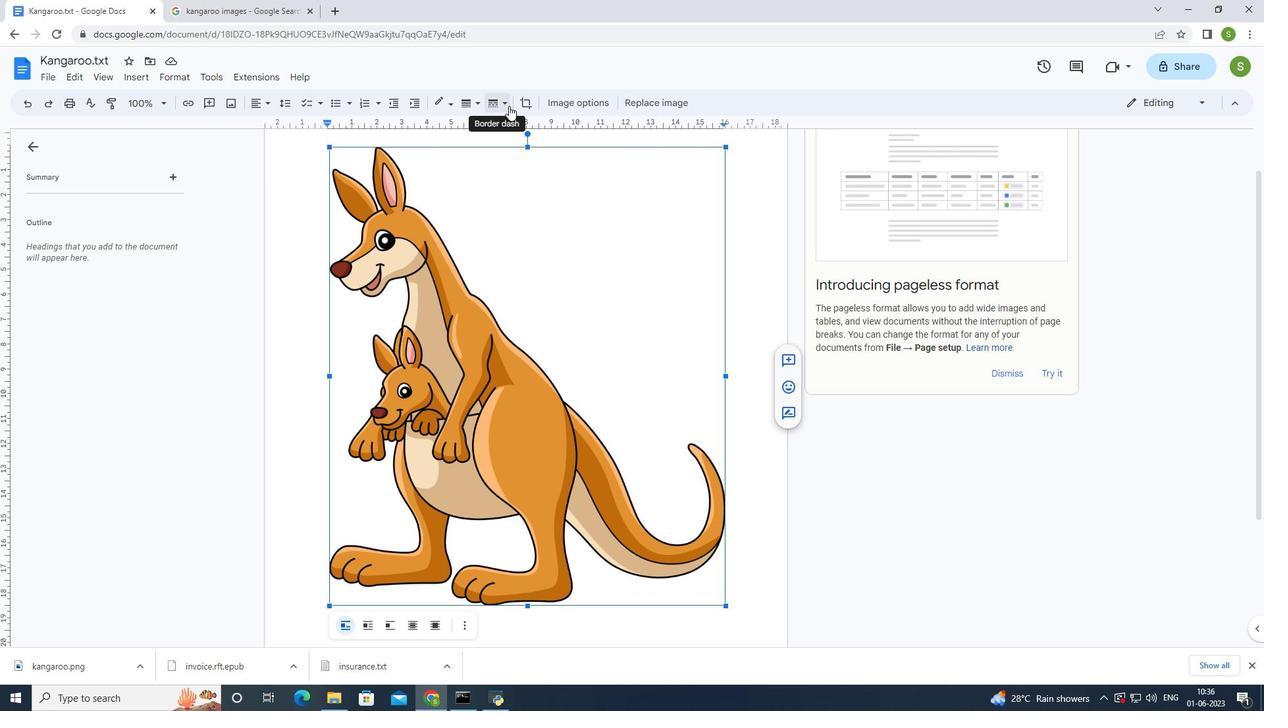 
Action: Mouse moved to (511, 127)
Screenshot: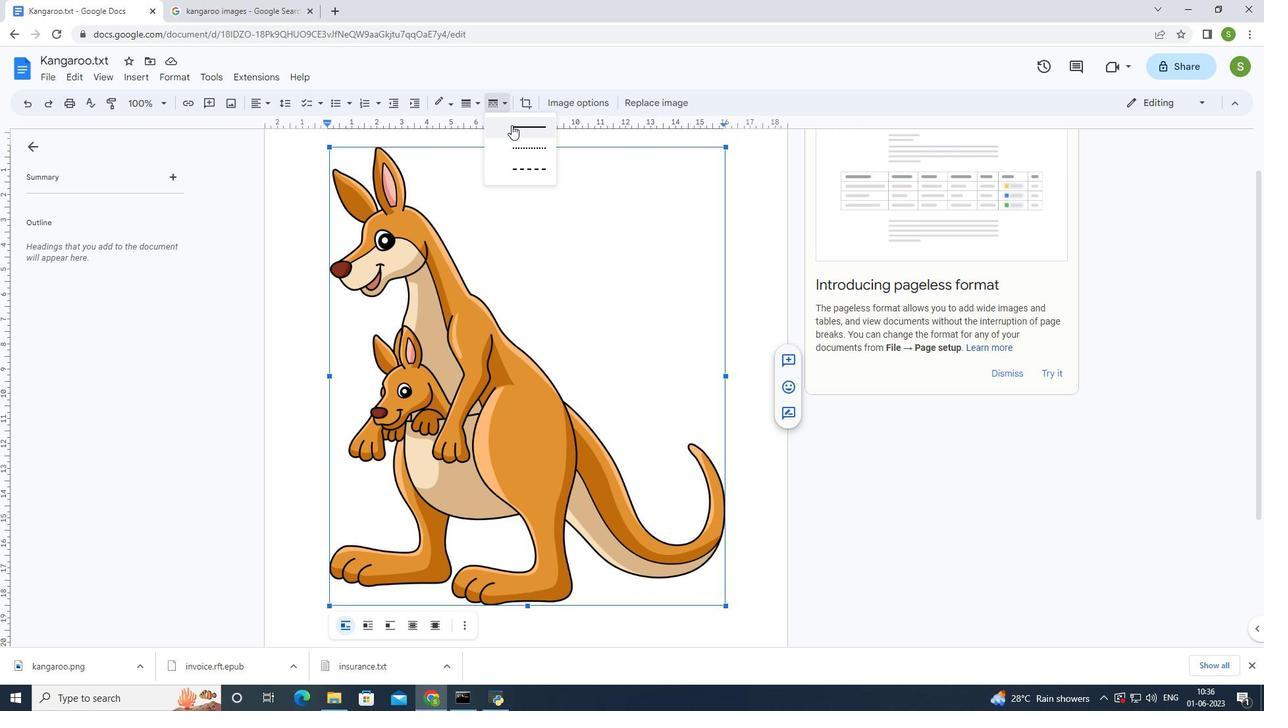 
Action: Mouse pressed left at (511, 127)
Screenshot: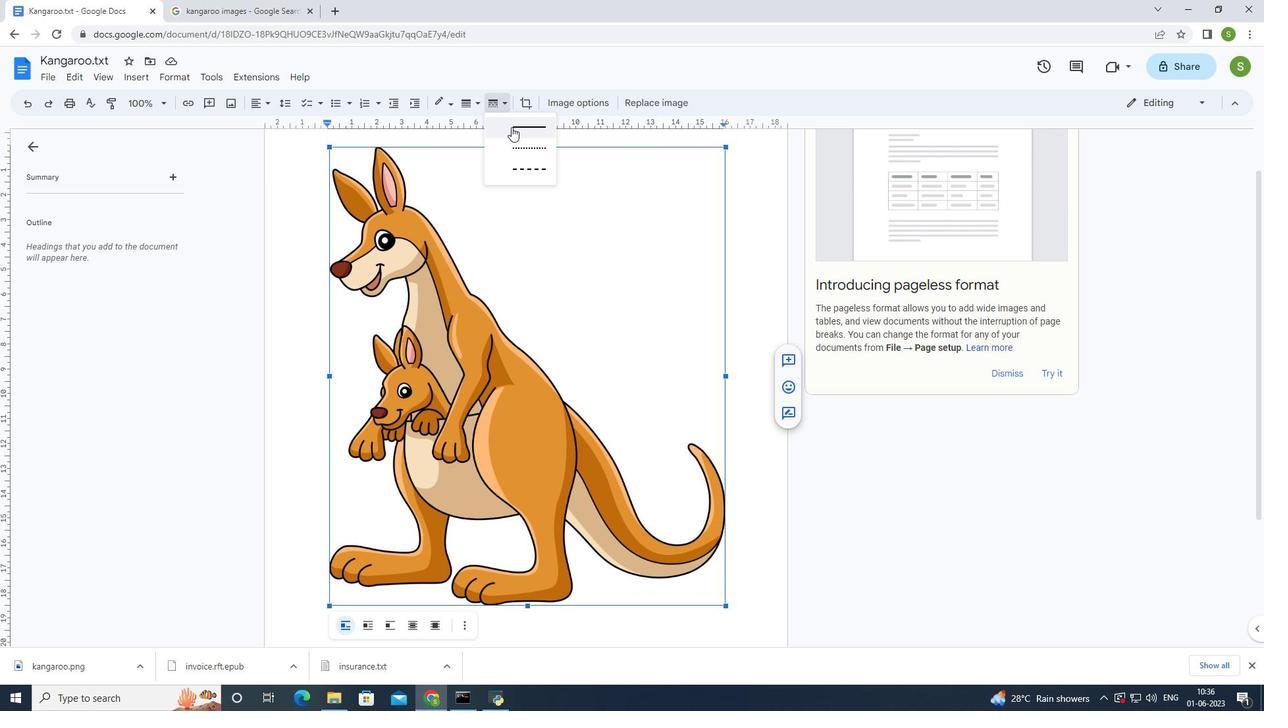 
Action: Mouse moved to (479, 106)
Screenshot: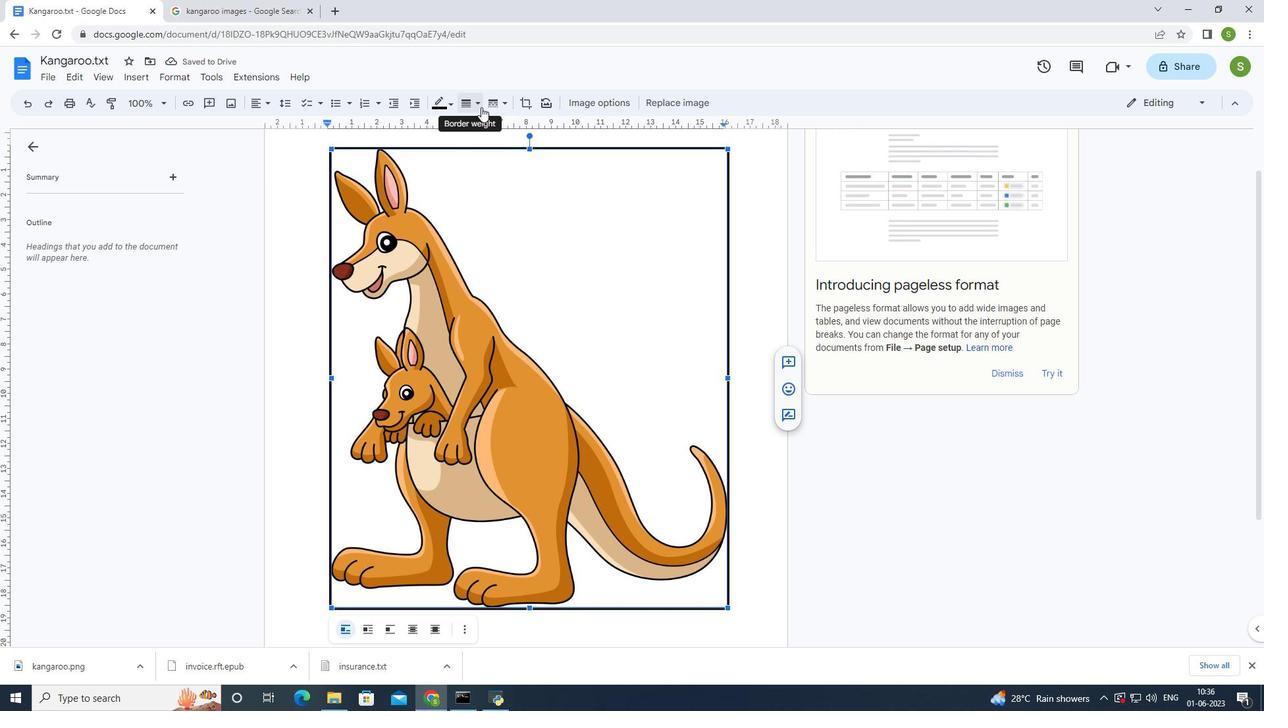 
Action: Mouse pressed left at (479, 106)
Screenshot: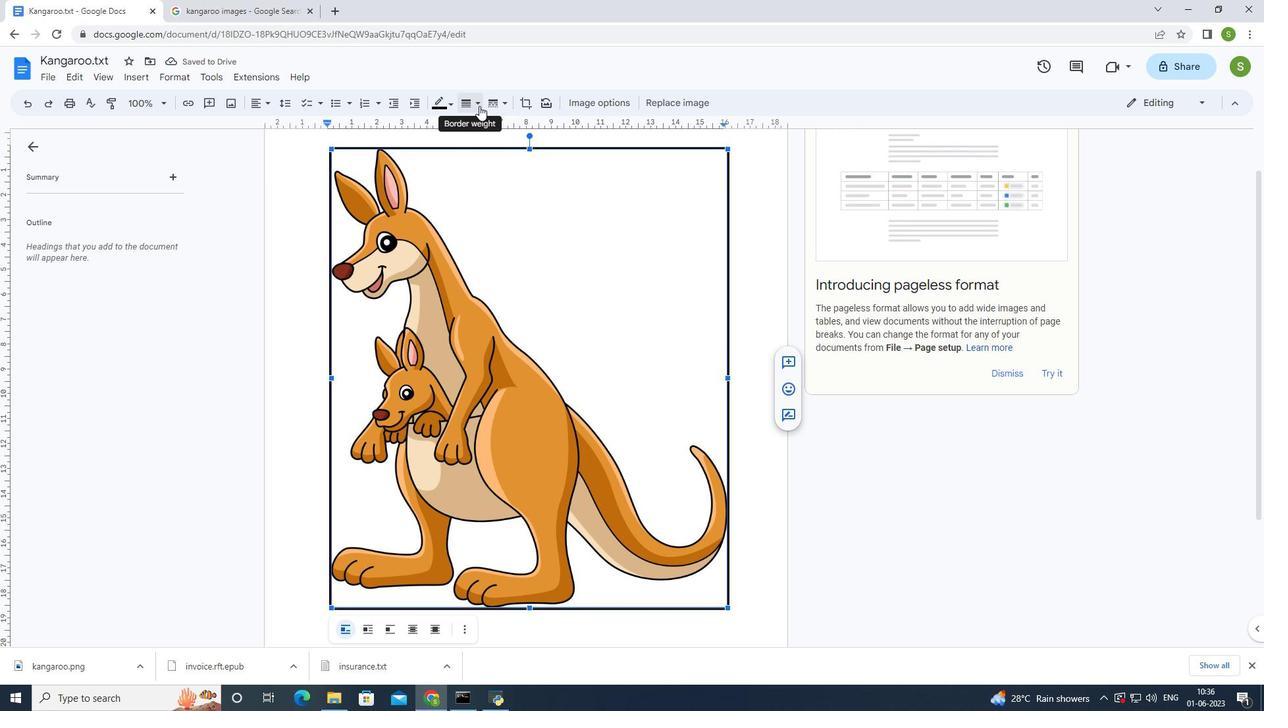
Action: Mouse moved to (487, 126)
Screenshot: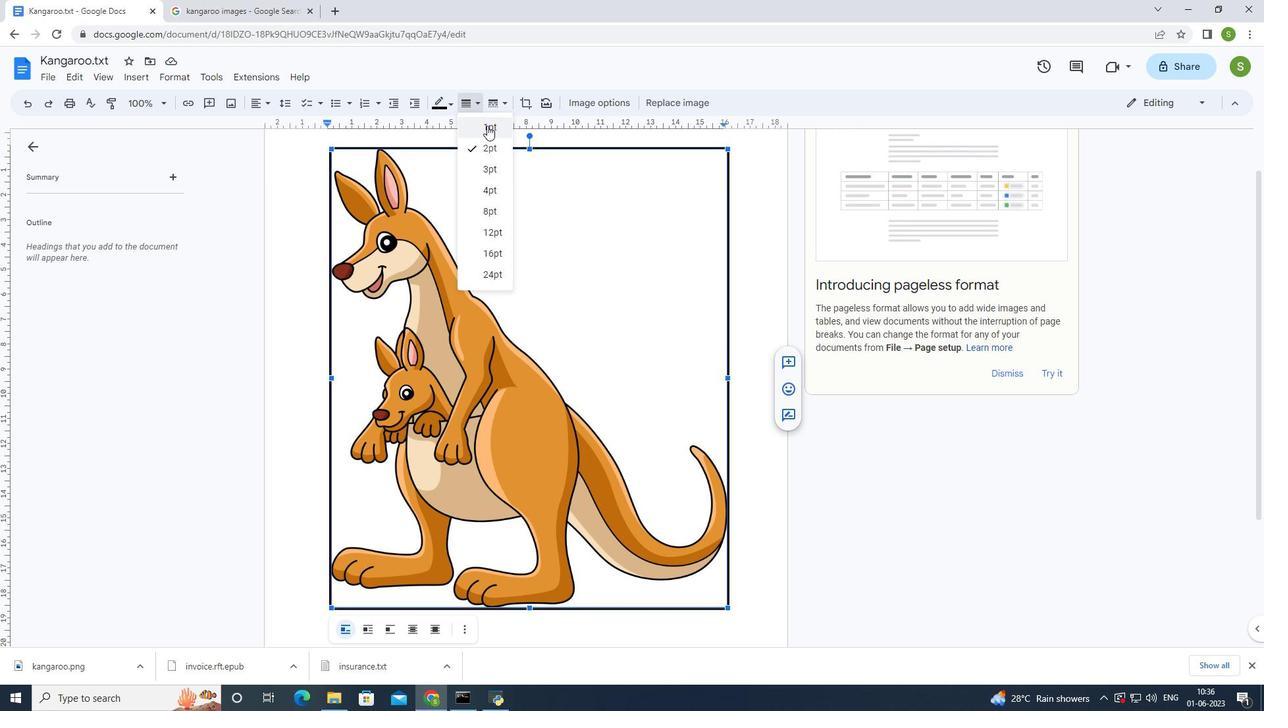 
Action: Mouse pressed left at (487, 126)
Screenshot: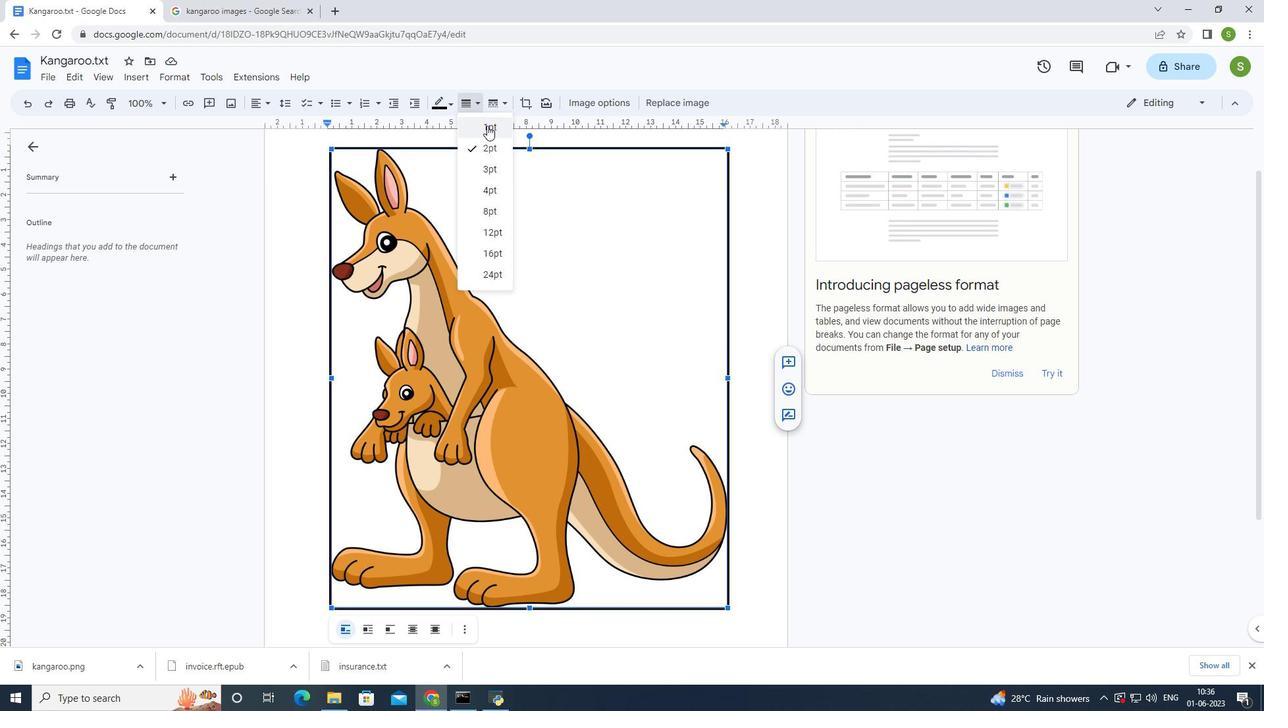 
Action: Mouse moved to (544, 235)
Screenshot: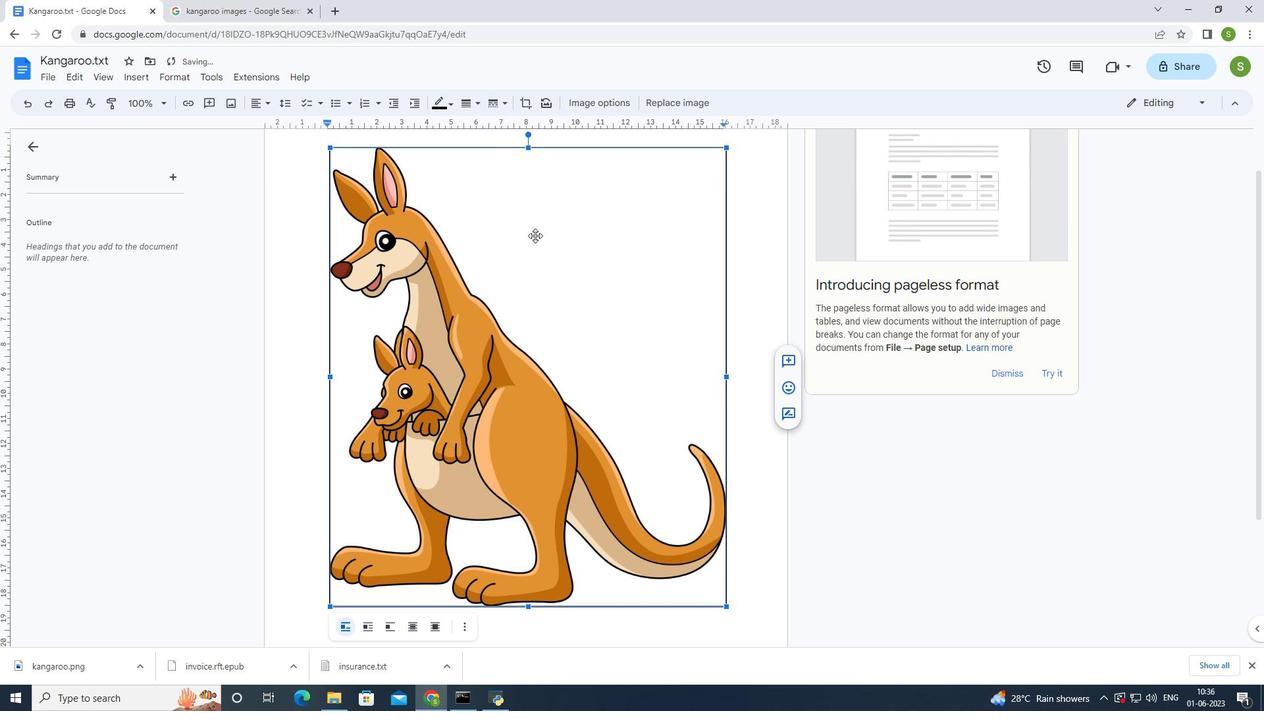 
Action: Mouse pressed left at (544, 235)
Screenshot: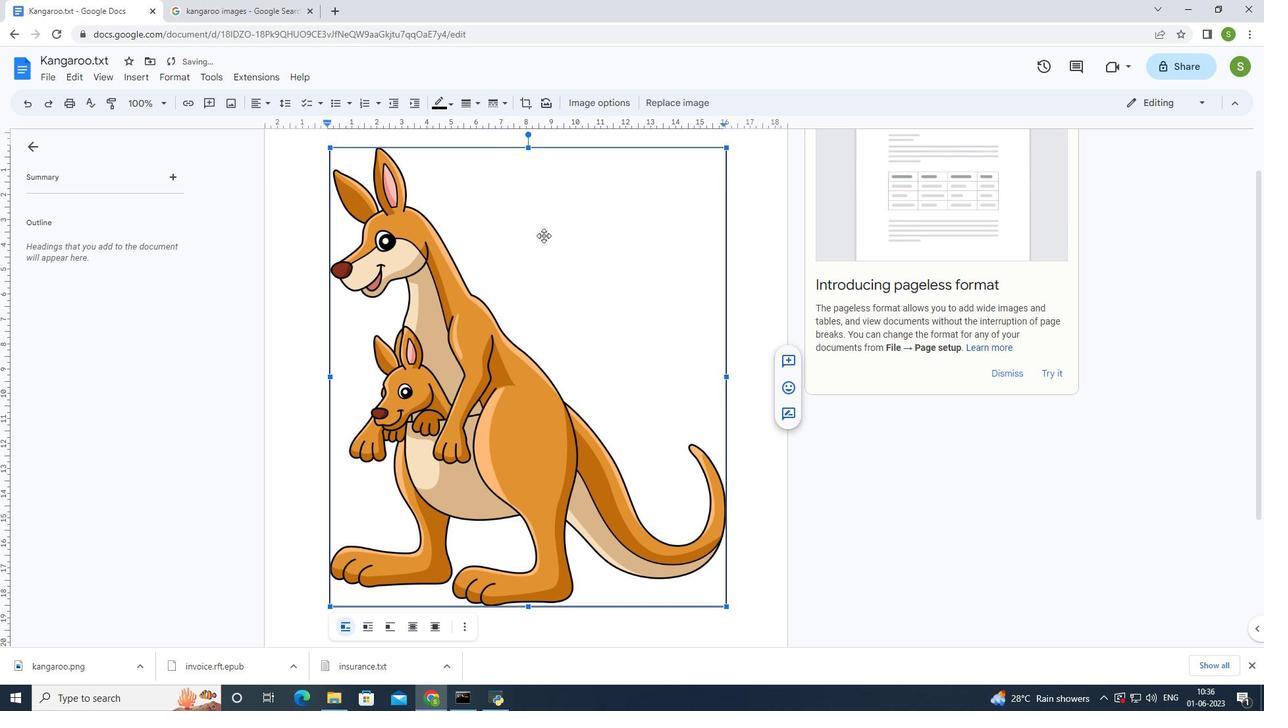 
Action: Mouse moved to (307, 291)
Screenshot: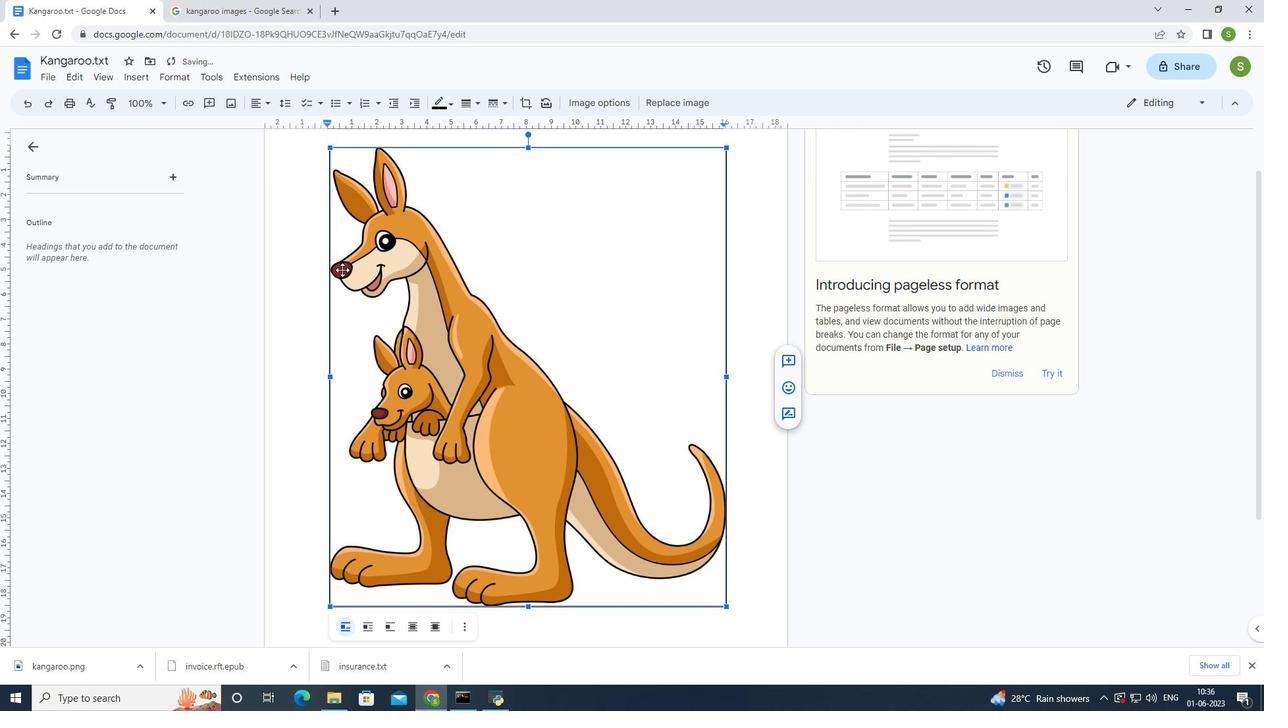 
Action: Mouse pressed left at (307, 291)
Screenshot: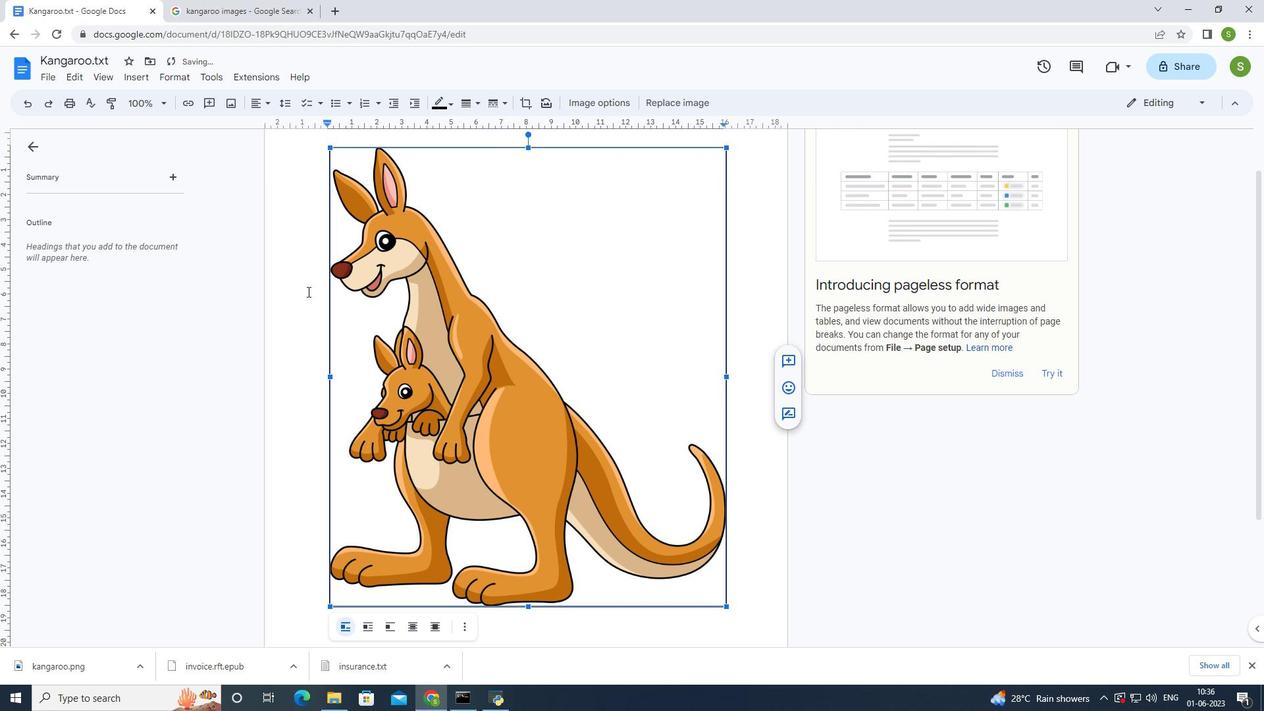 
Action: Mouse moved to (499, 272)
Screenshot: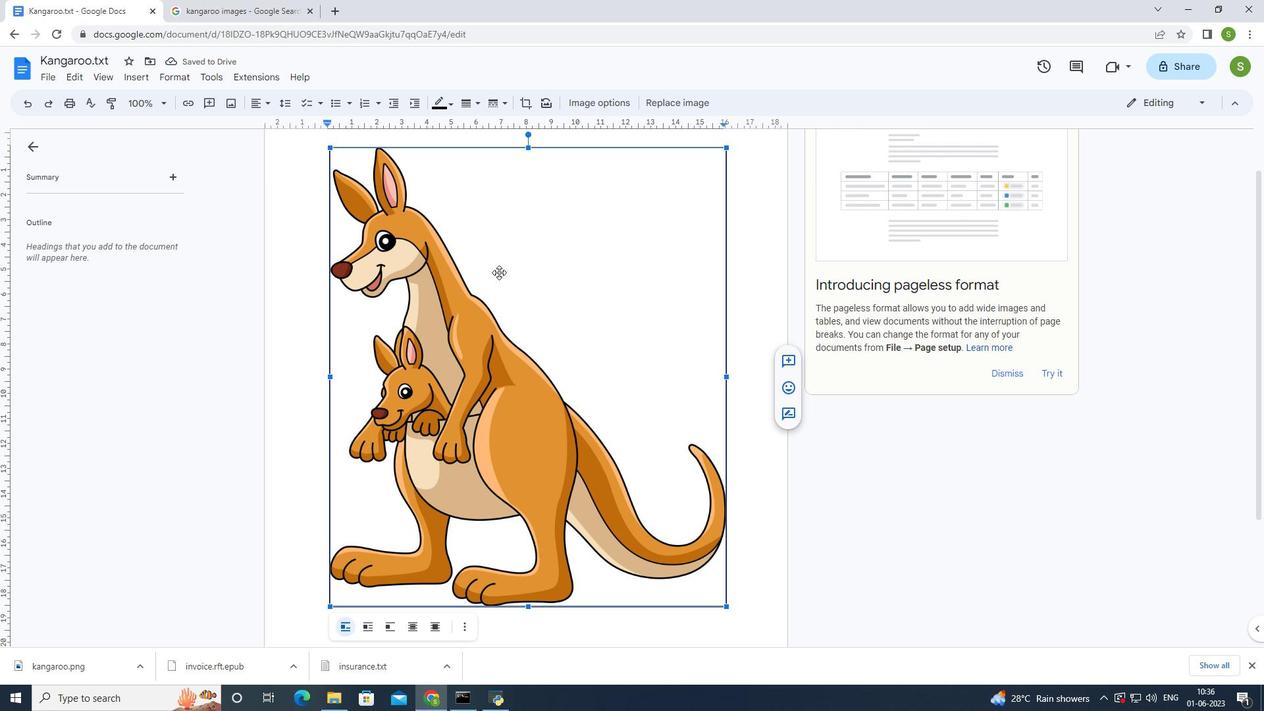 
Action: Key pressed ctrl+S
Screenshot: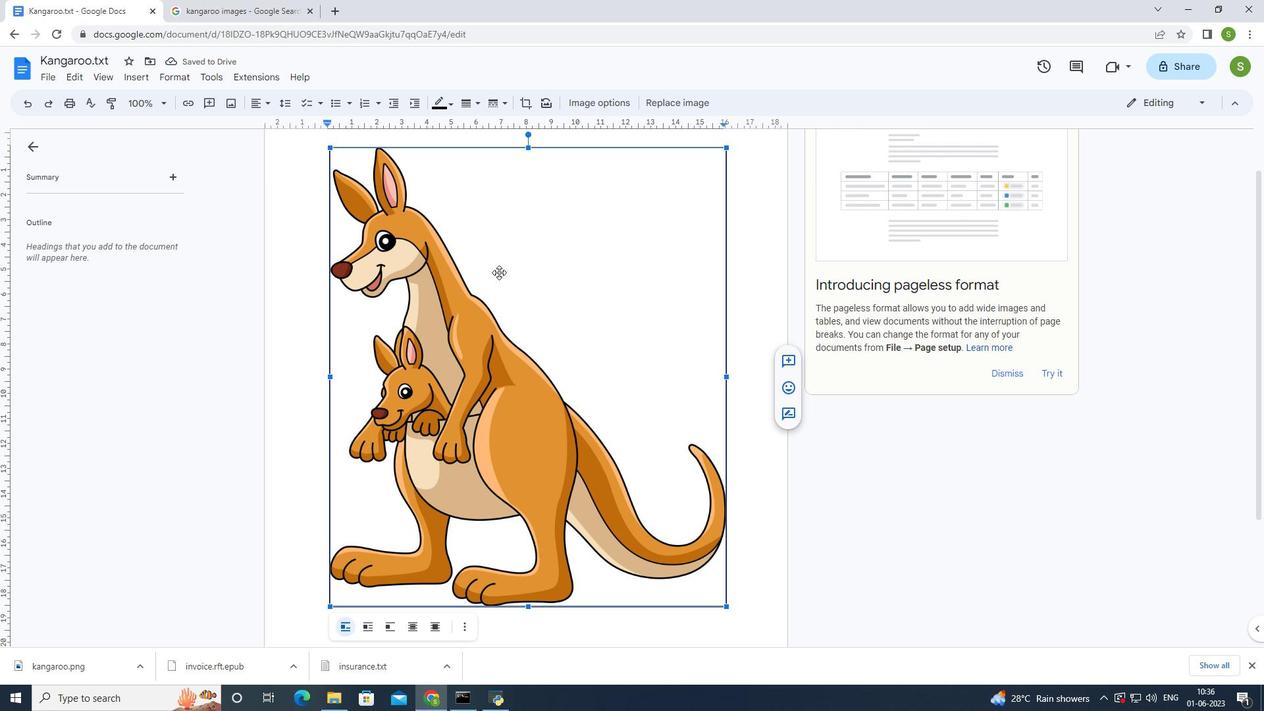 
Action: Mouse moved to (492, 271)
Screenshot: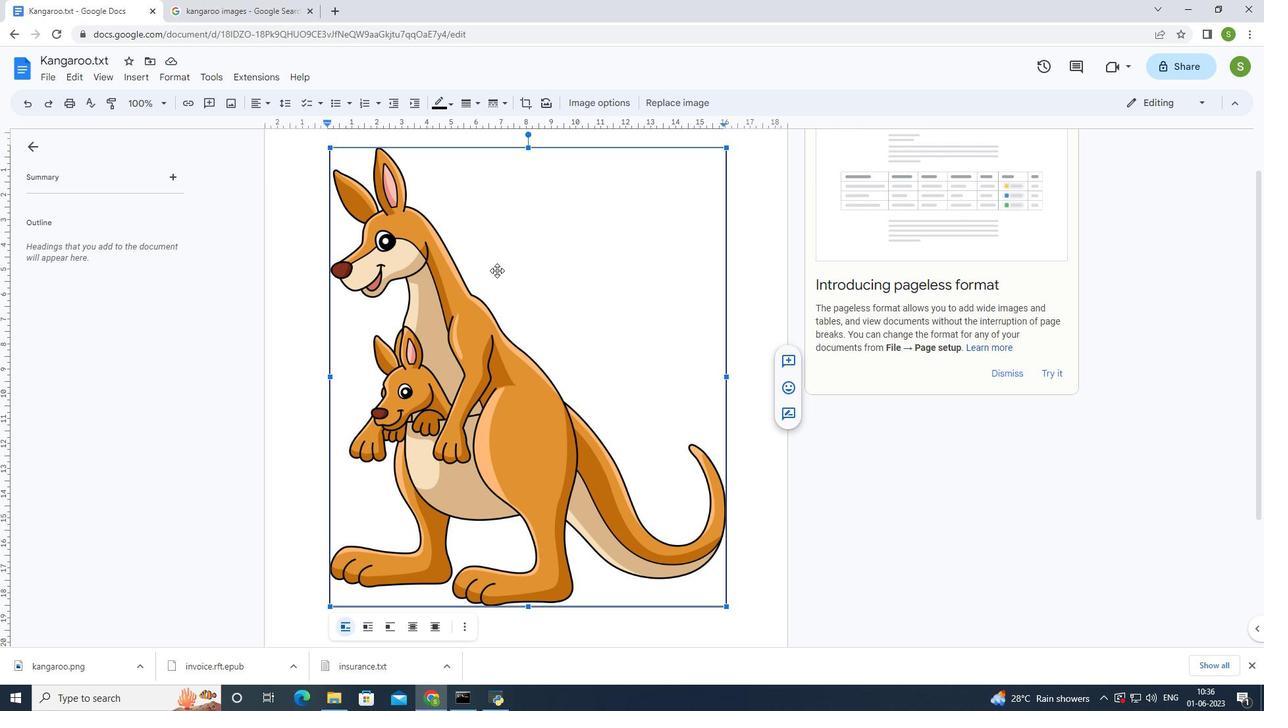 
